 Task: Search one way flight ticket for 2 adults, 2 children, 2 infants in seat in first from Burbank: Hollywood Burbank Airport (was Bob Hope Airport) to Laramie: Laramie Regional Airport on 5-3-2023. Stops: Non-stop only. Choice of flights is JetBlue. Number of bags: 1 checked bag. Price is upto 71000. Outbound departure time preference is 9:45.
Action: Mouse moved to (370, 317)
Screenshot: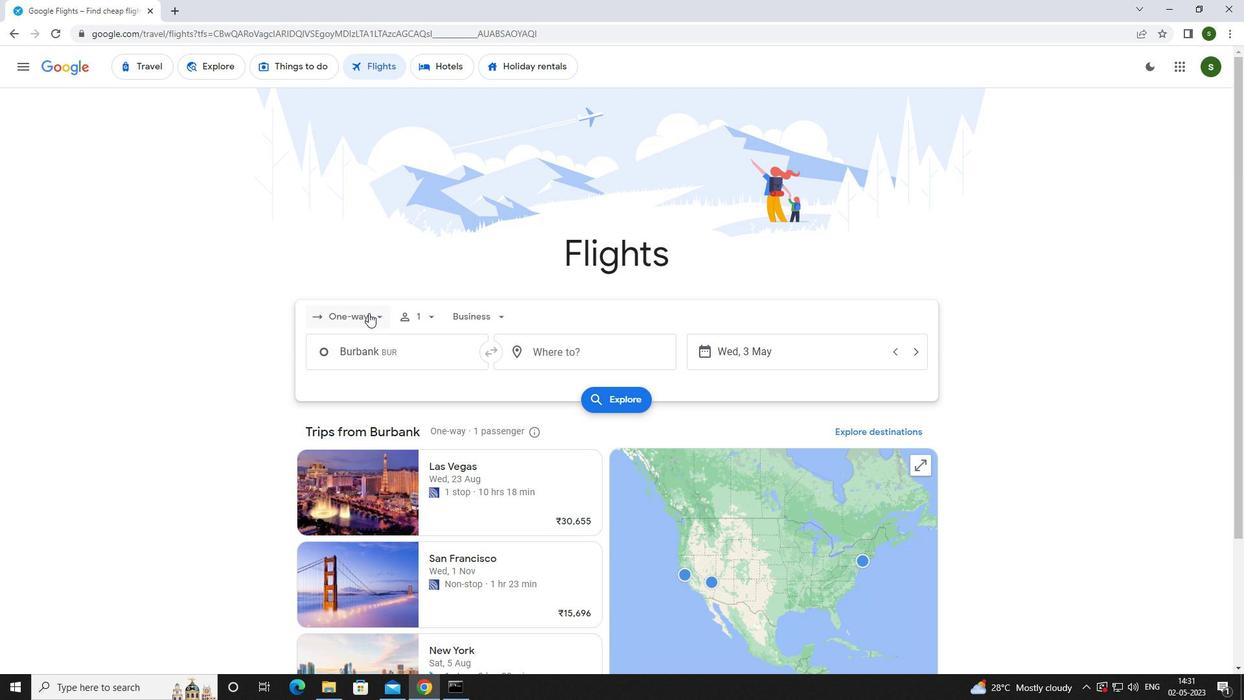 
Action: Mouse pressed left at (370, 317)
Screenshot: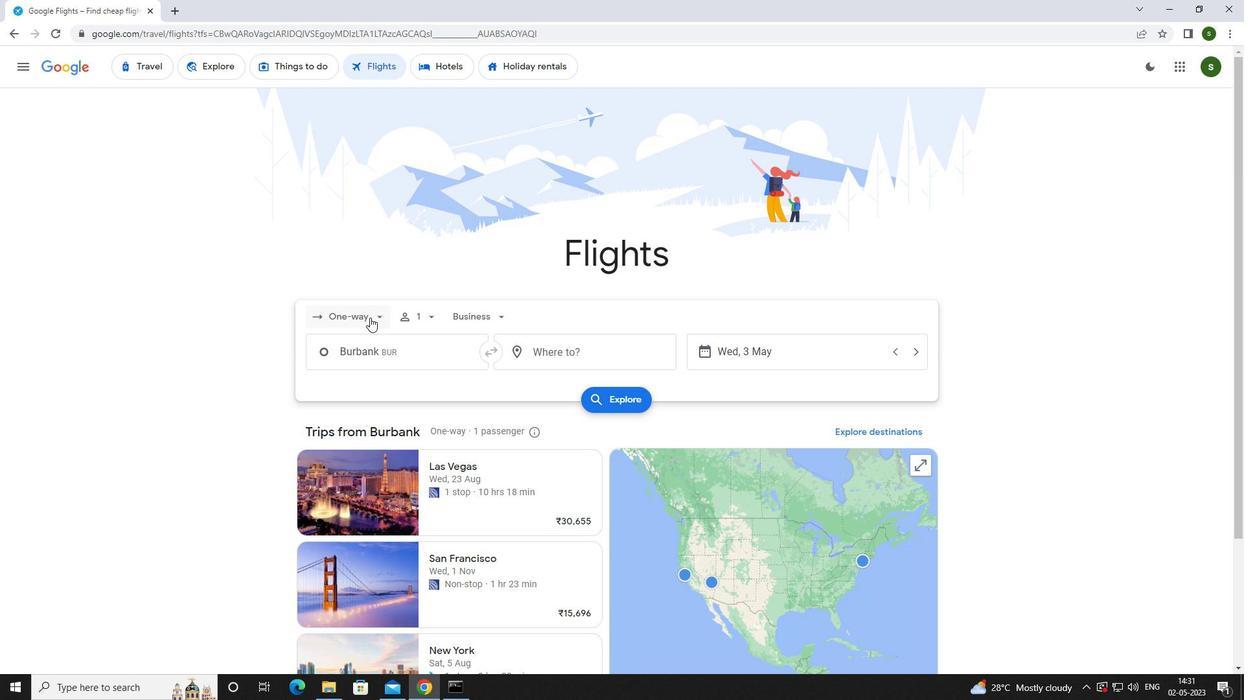 
Action: Mouse moved to (370, 372)
Screenshot: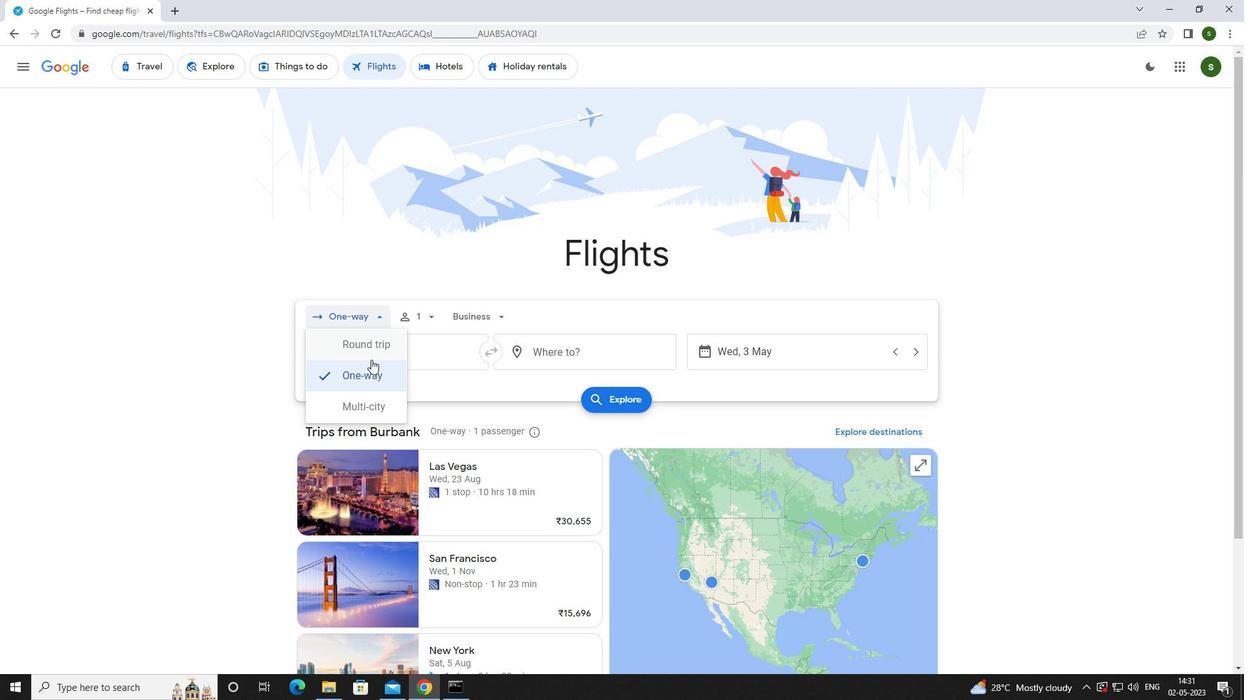 
Action: Mouse pressed left at (370, 372)
Screenshot: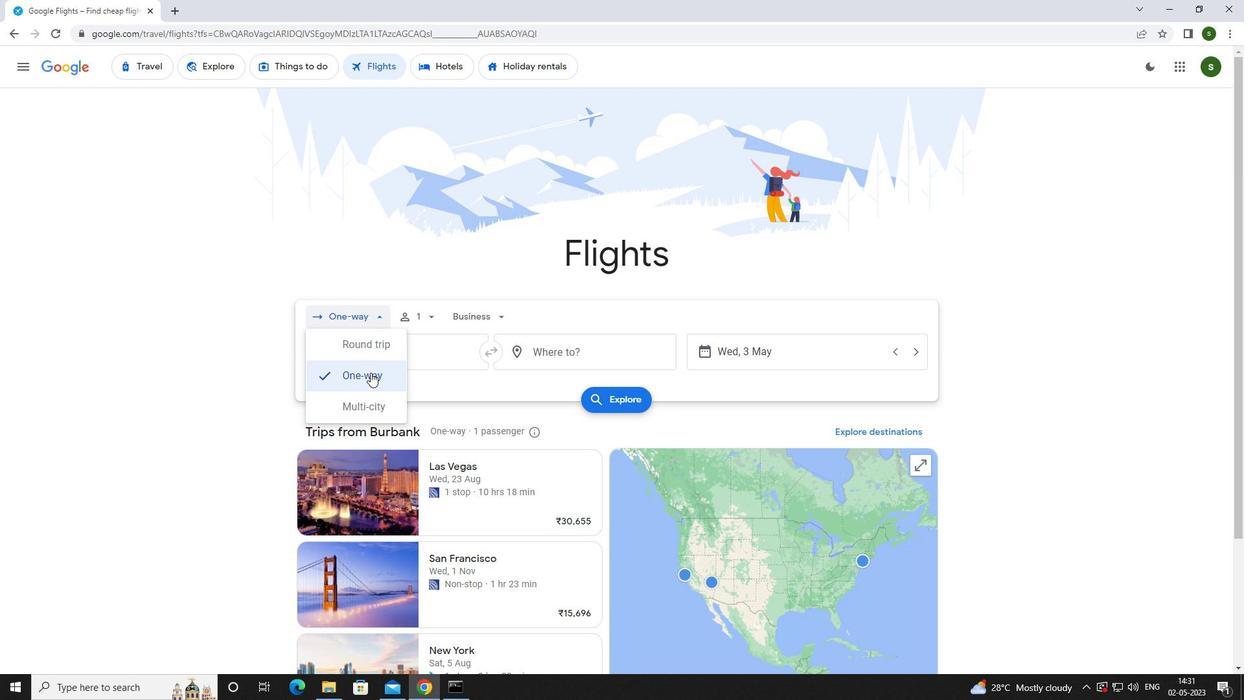 
Action: Mouse moved to (427, 317)
Screenshot: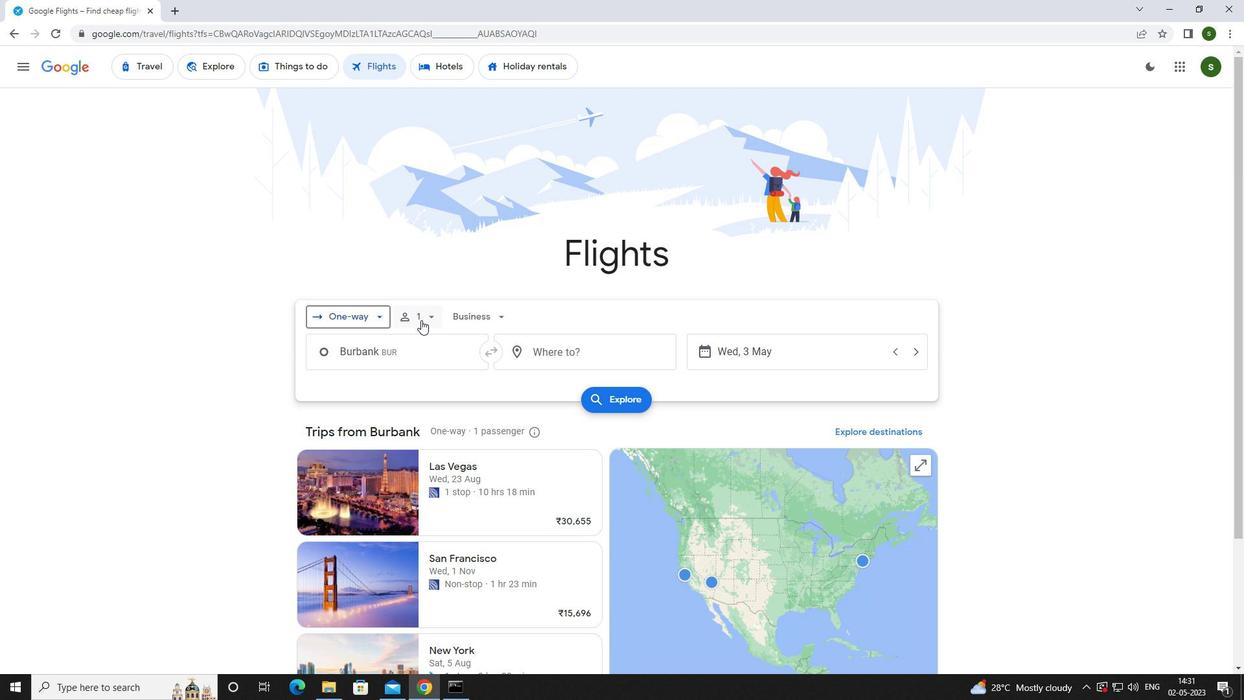 
Action: Mouse pressed left at (427, 317)
Screenshot: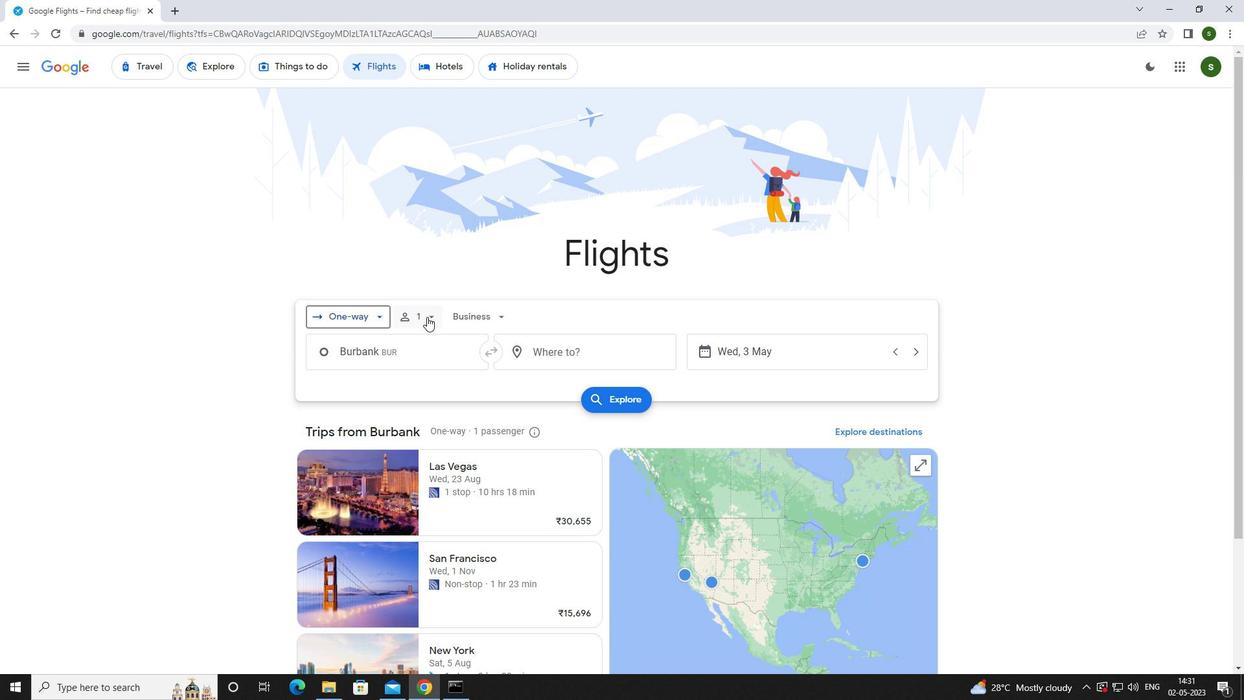 
Action: Mouse moved to (525, 347)
Screenshot: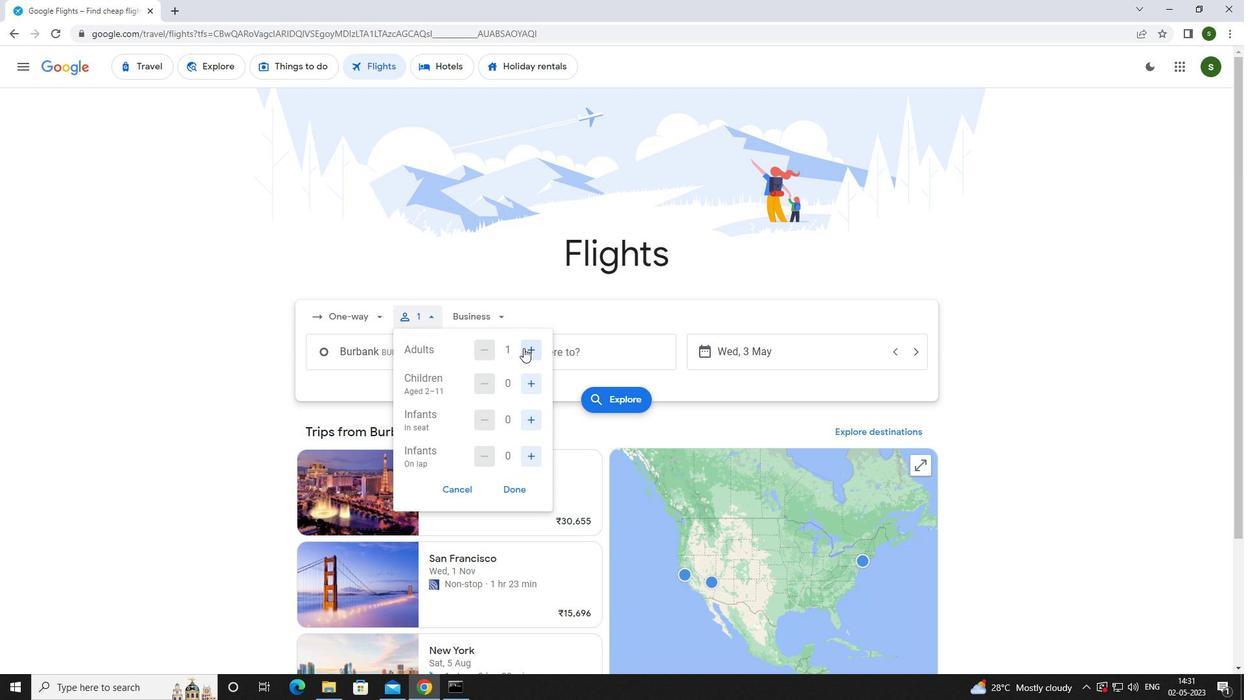
Action: Mouse pressed left at (525, 347)
Screenshot: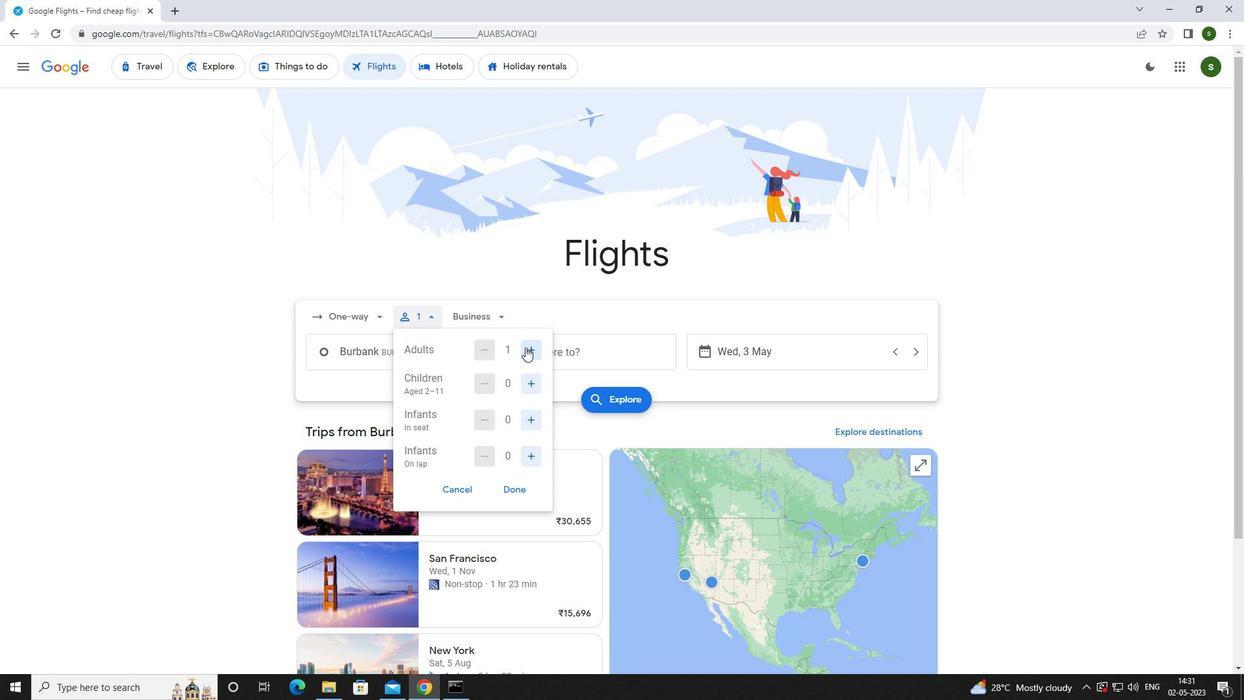 
Action: Mouse moved to (531, 383)
Screenshot: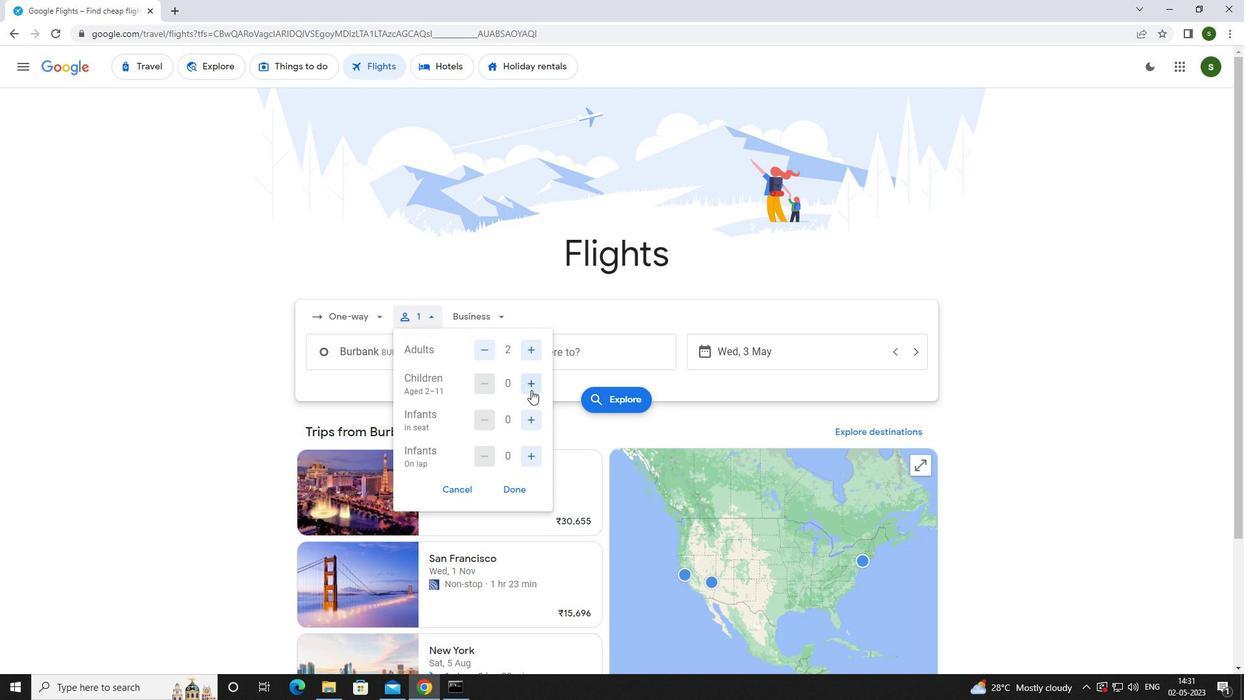 
Action: Mouse pressed left at (531, 383)
Screenshot: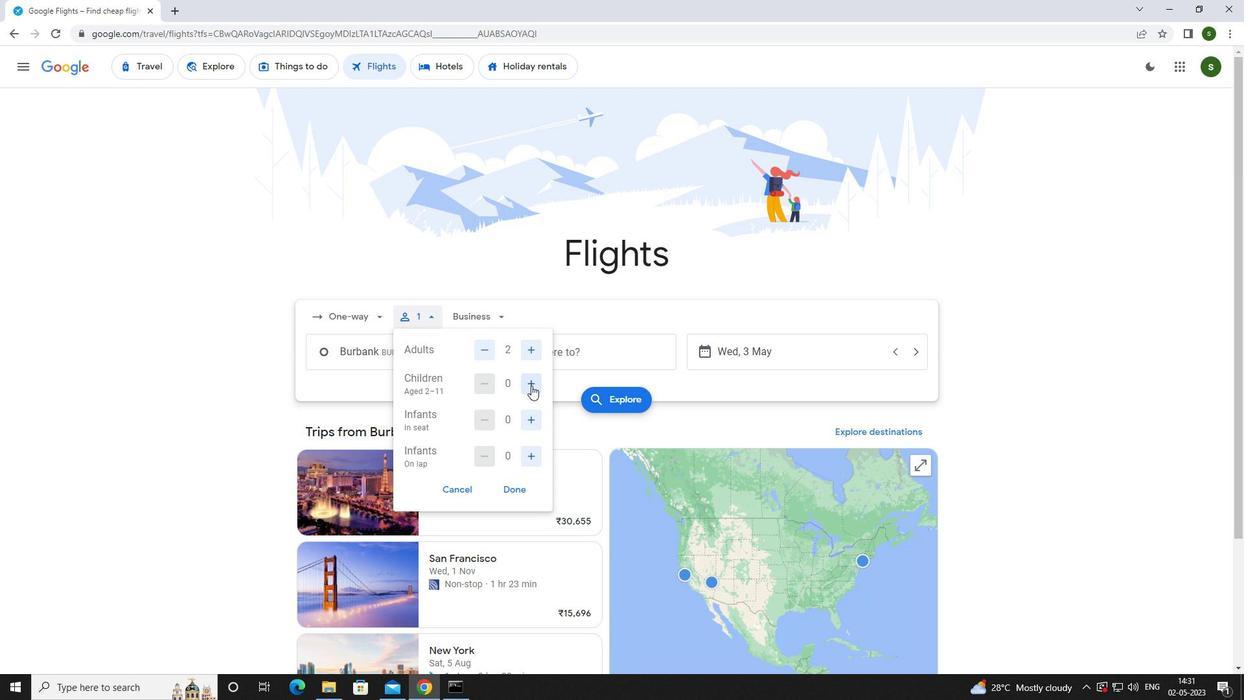 
Action: Mouse pressed left at (531, 383)
Screenshot: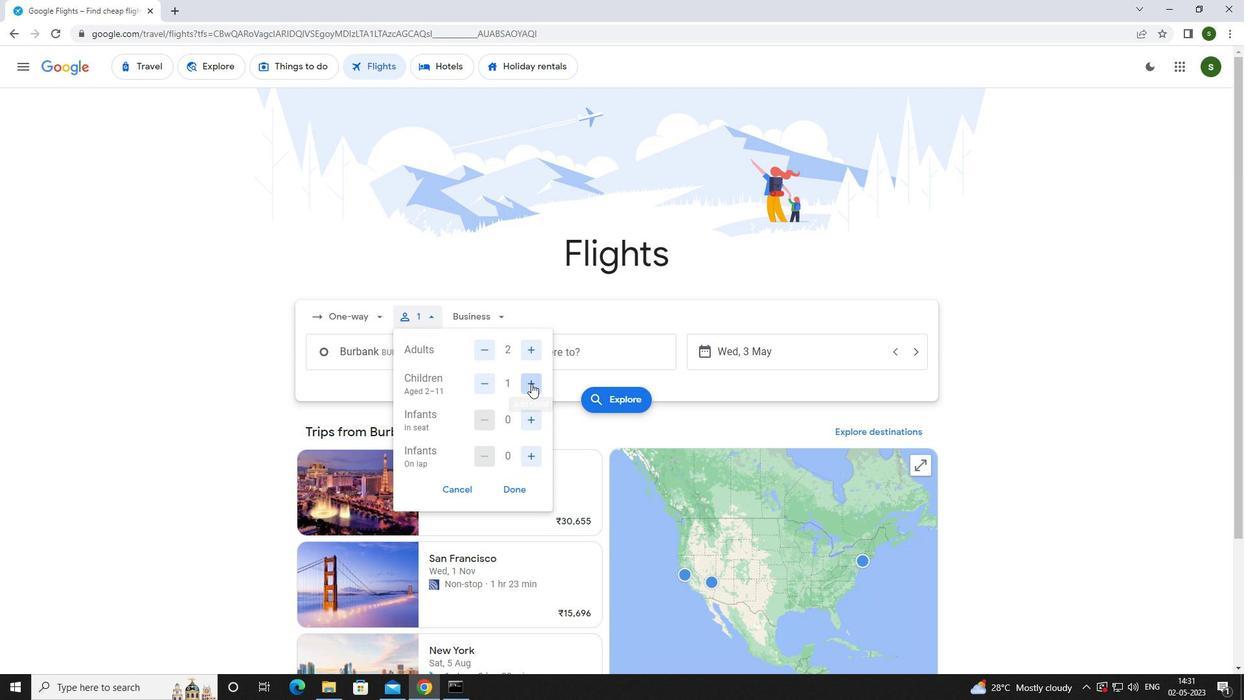 
Action: Mouse moved to (528, 413)
Screenshot: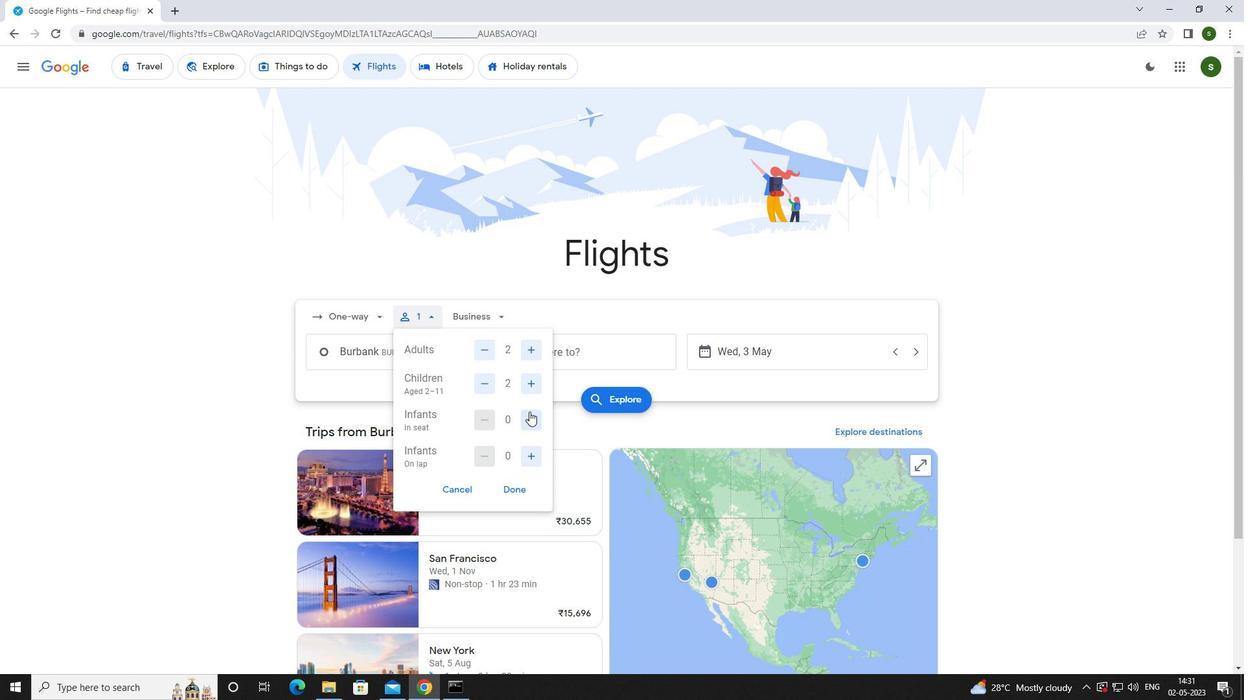 
Action: Mouse pressed left at (528, 413)
Screenshot: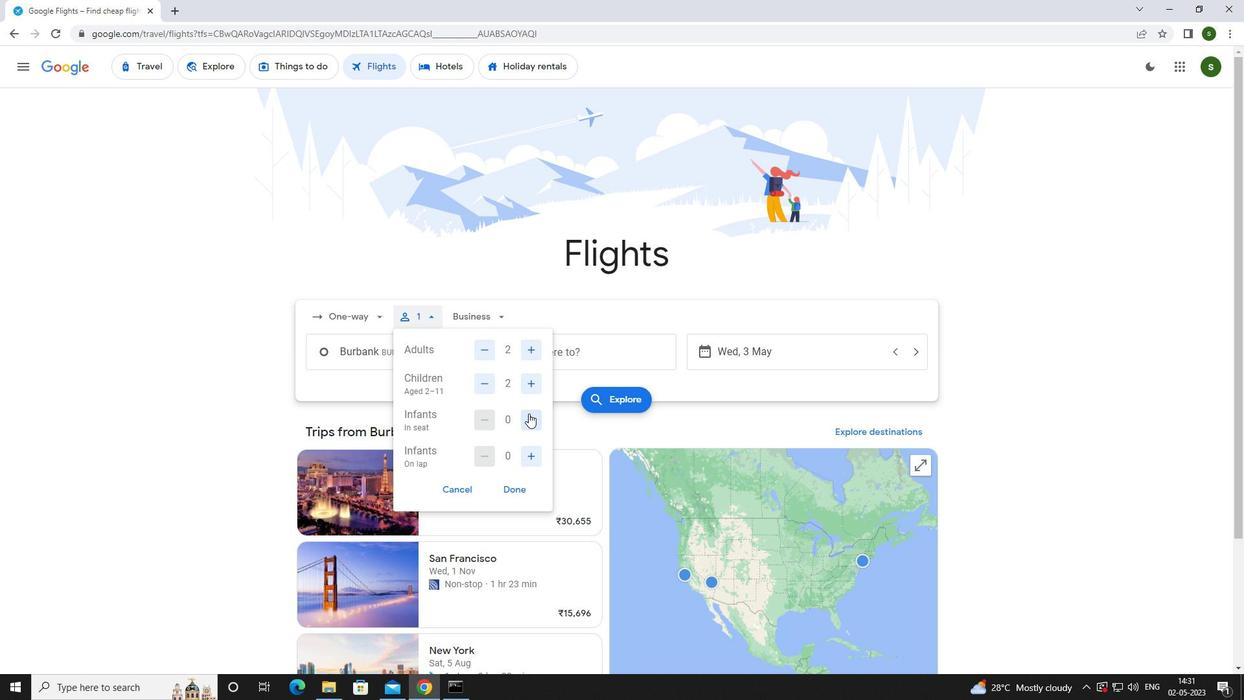 
Action: Mouse pressed left at (528, 413)
Screenshot: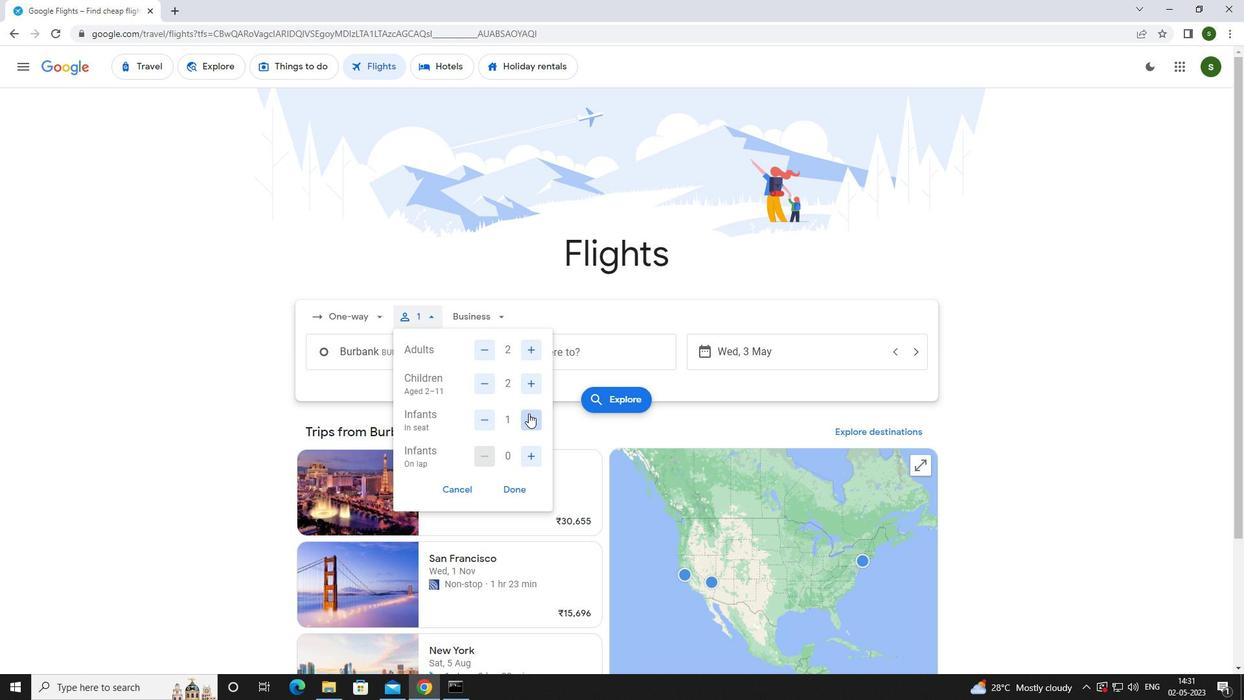
Action: Mouse moved to (504, 315)
Screenshot: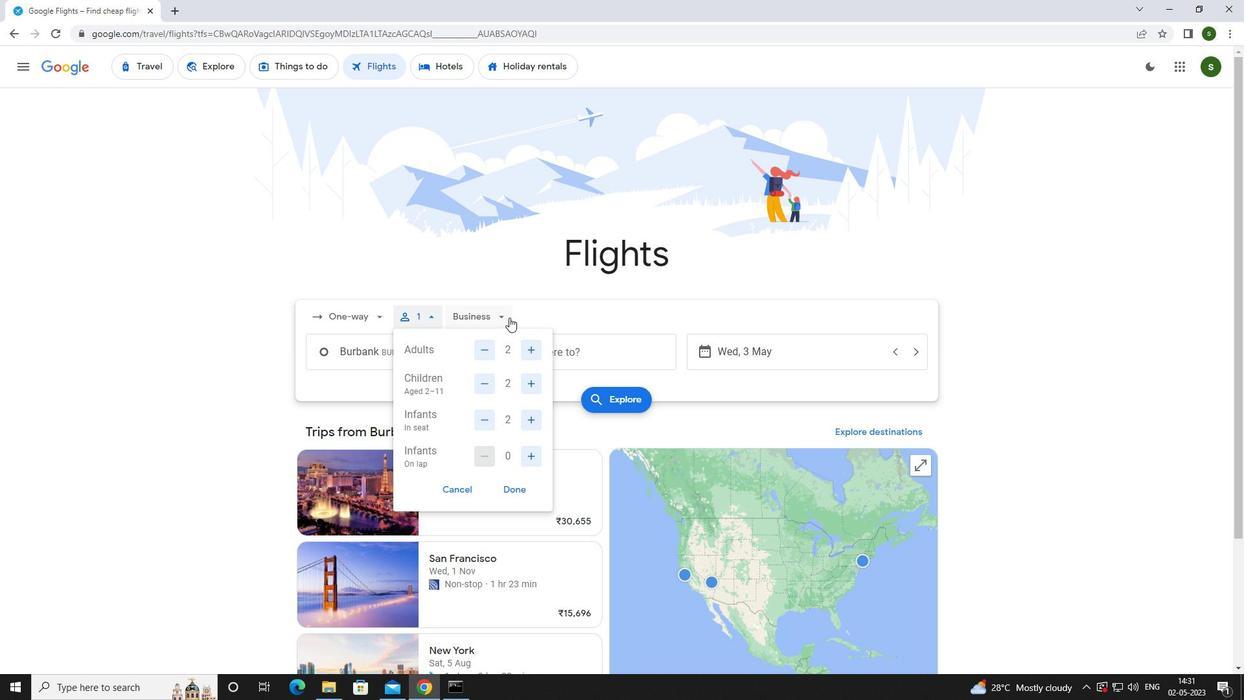 
Action: Mouse pressed left at (504, 315)
Screenshot: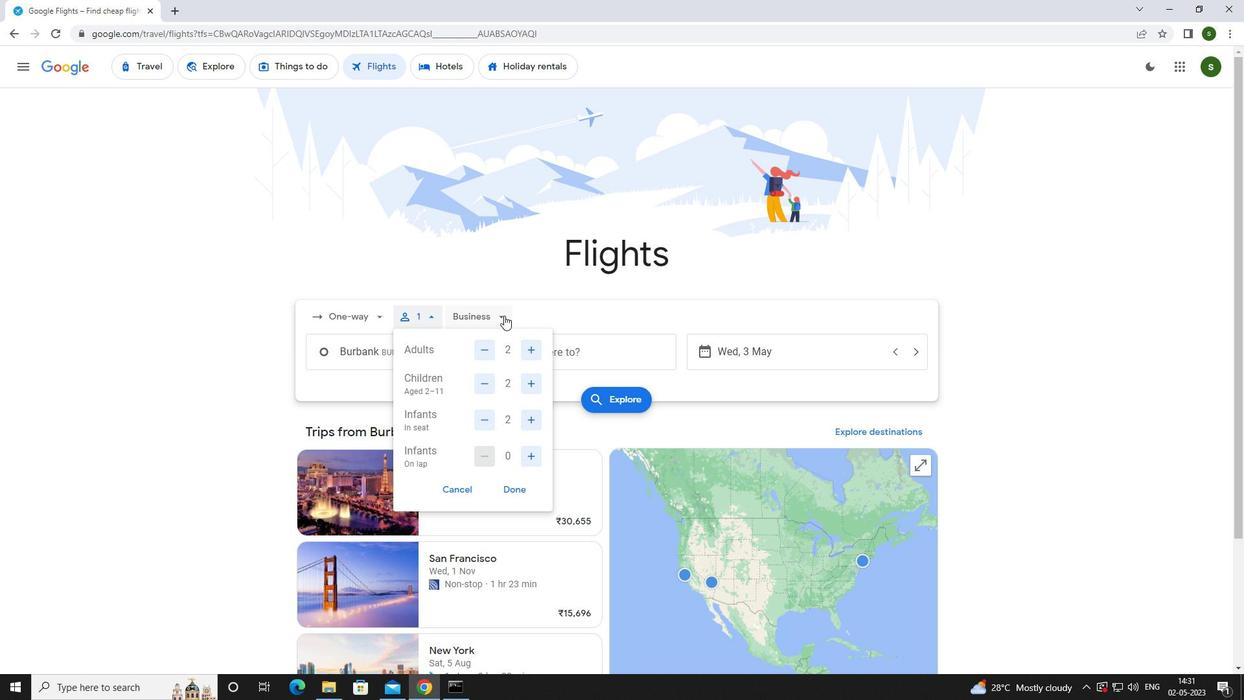 
Action: Mouse moved to (521, 436)
Screenshot: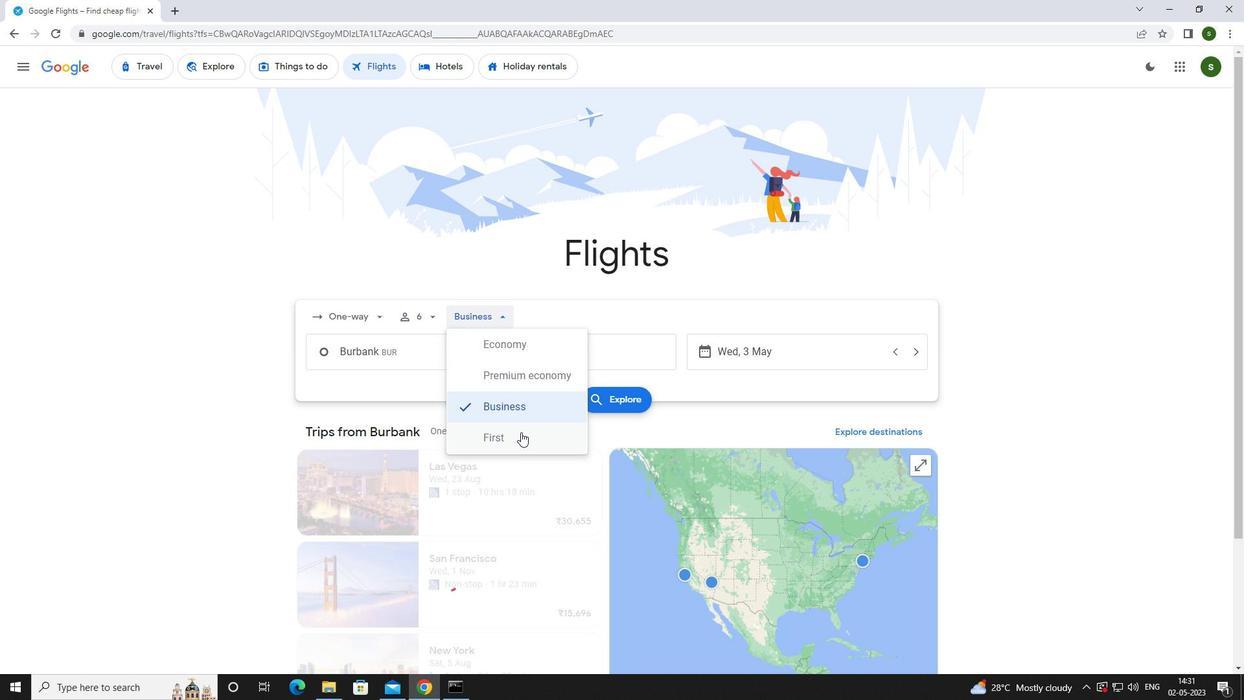 
Action: Mouse pressed left at (521, 436)
Screenshot: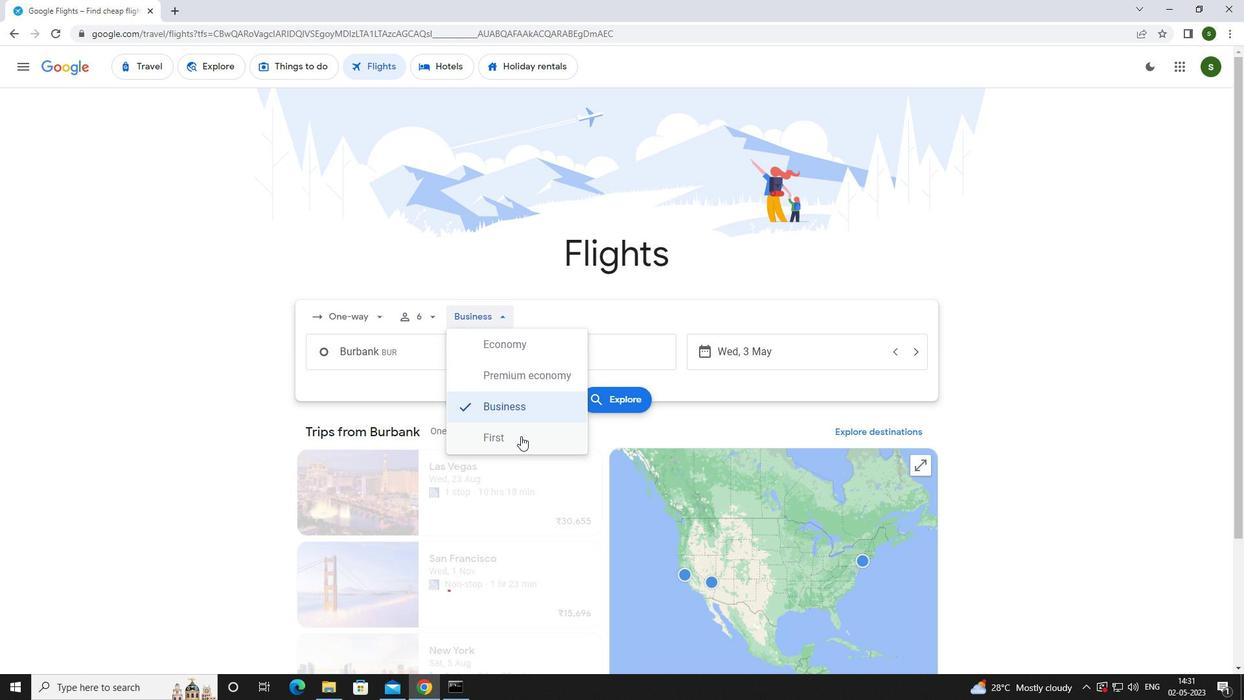 
Action: Mouse moved to (446, 348)
Screenshot: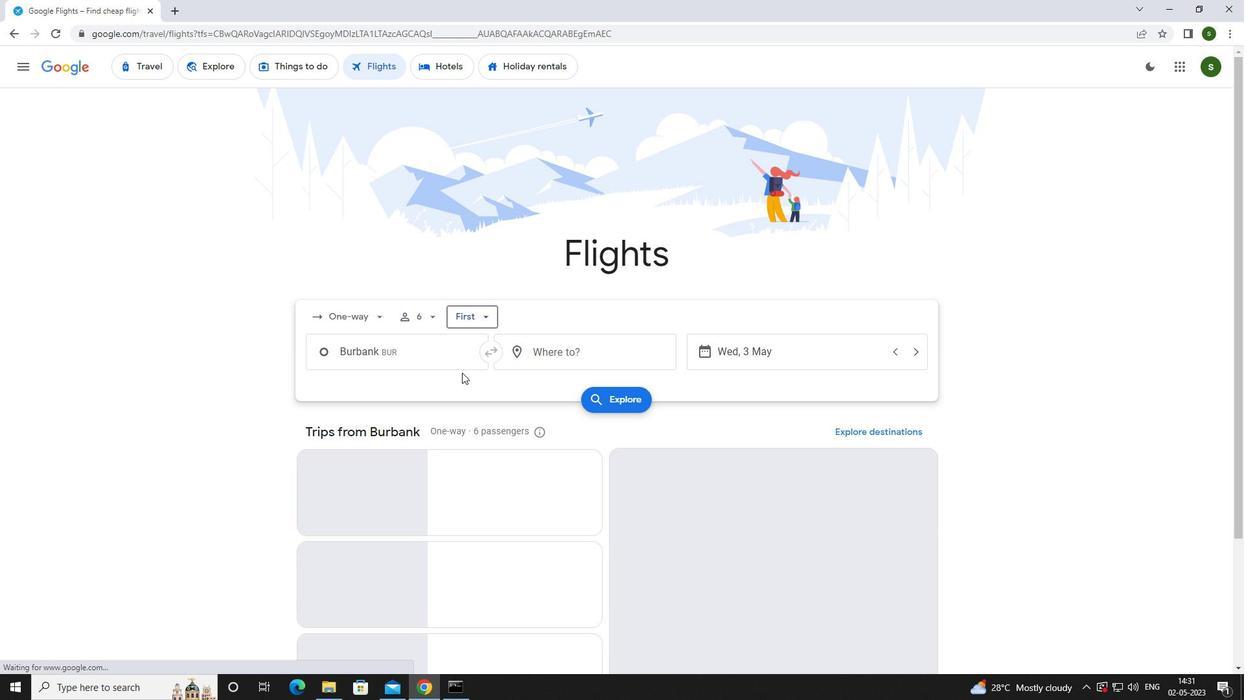 
Action: Mouse pressed left at (446, 348)
Screenshot: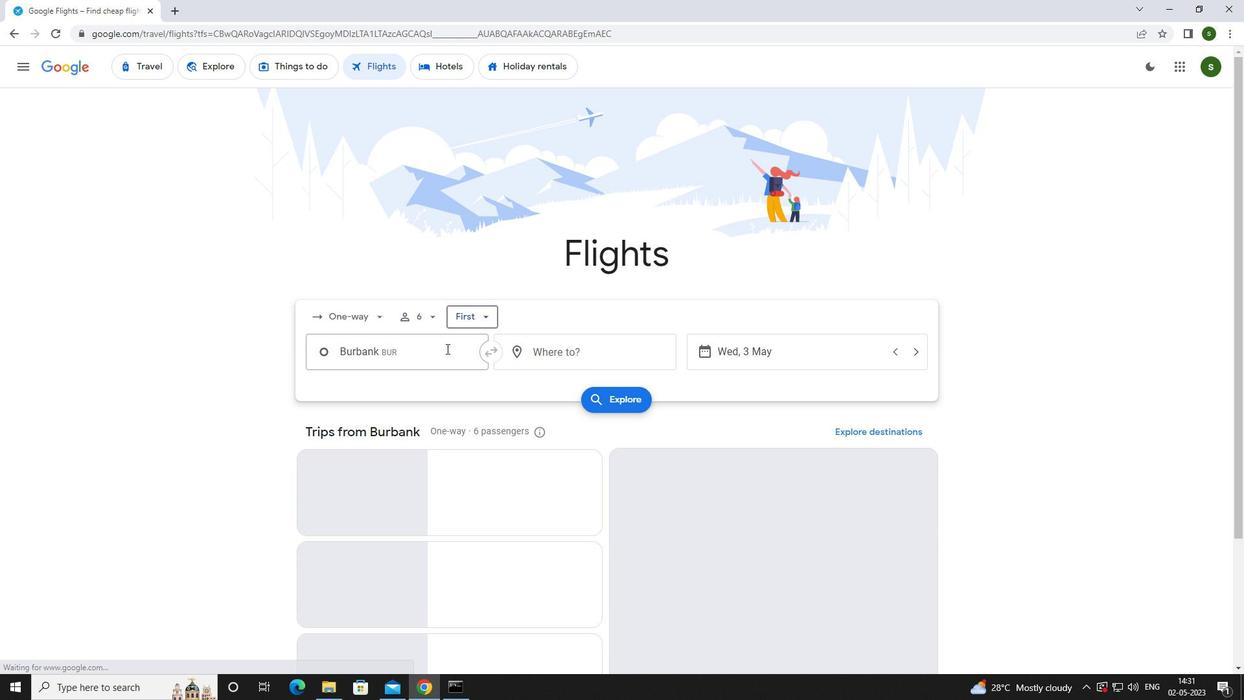 
Action: Key pressed <Key.caps_lock>b<Key.caps_lock>urbank
Screenshot: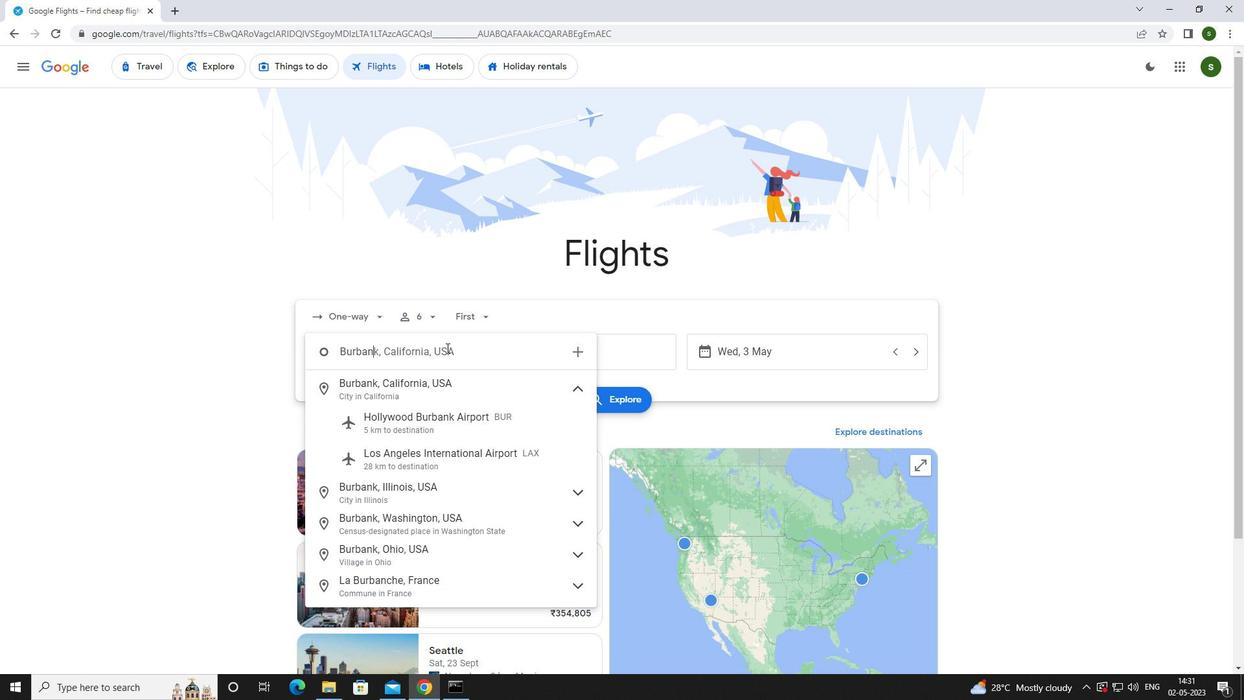 
Action: Mouse moved to (446, 427)
Screenshot: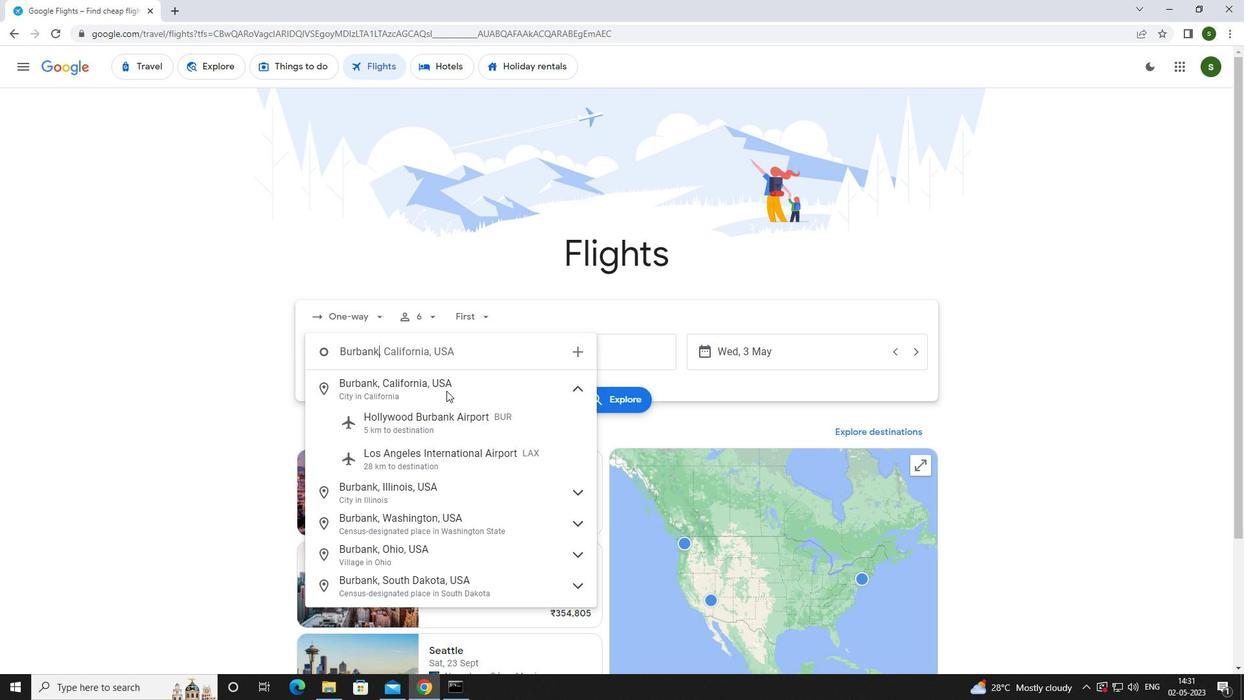 
Action: Mouse pressed left at (446, 427)
Screenshot: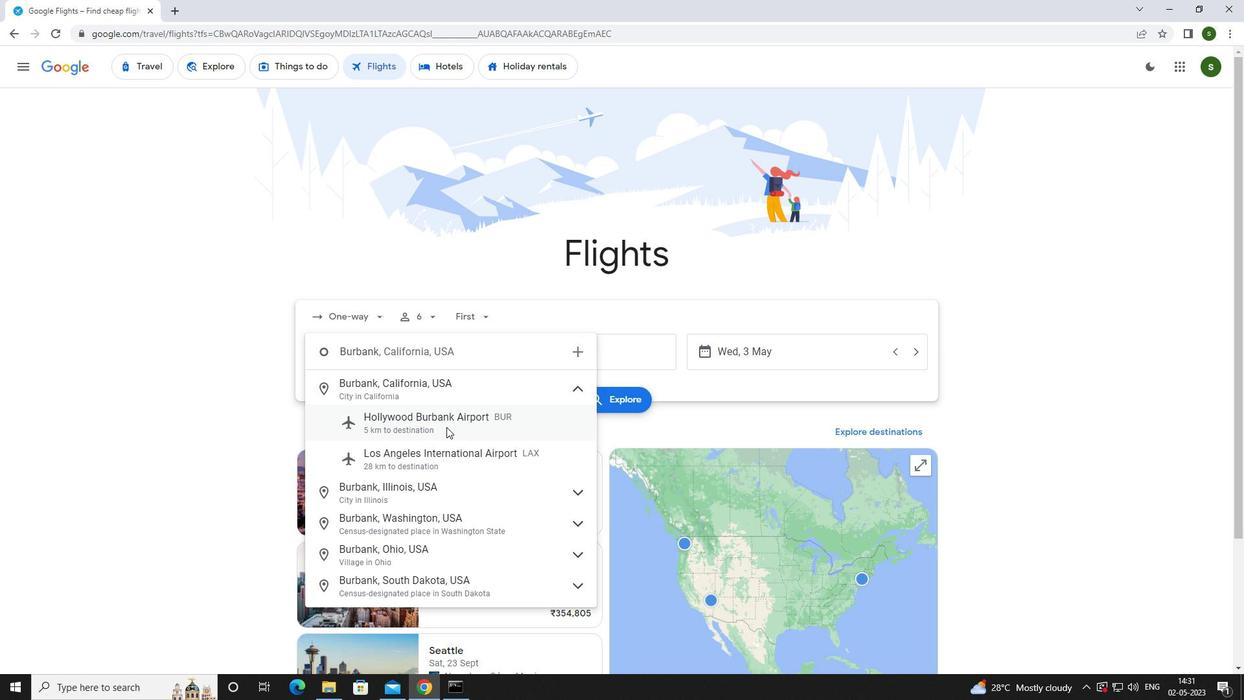 
Action: Mouse moved to (588, 346)
Screenshot: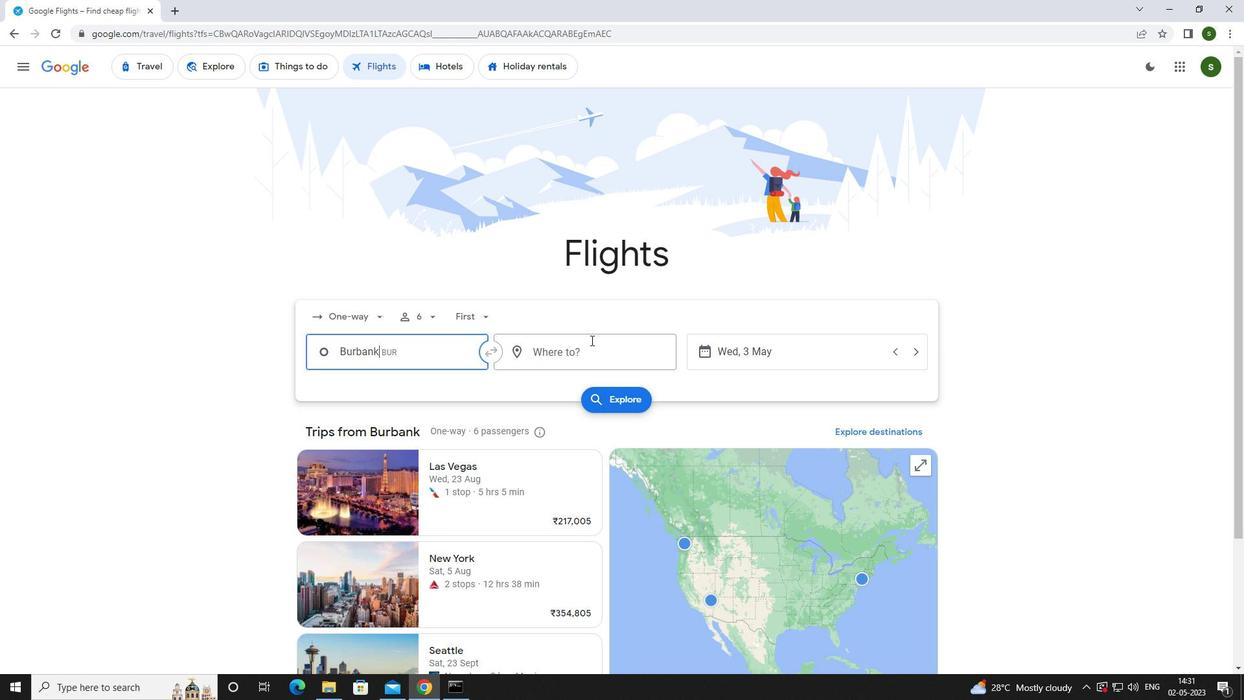 
Action: Mouse pressed left at (588, 346)
Screenshot: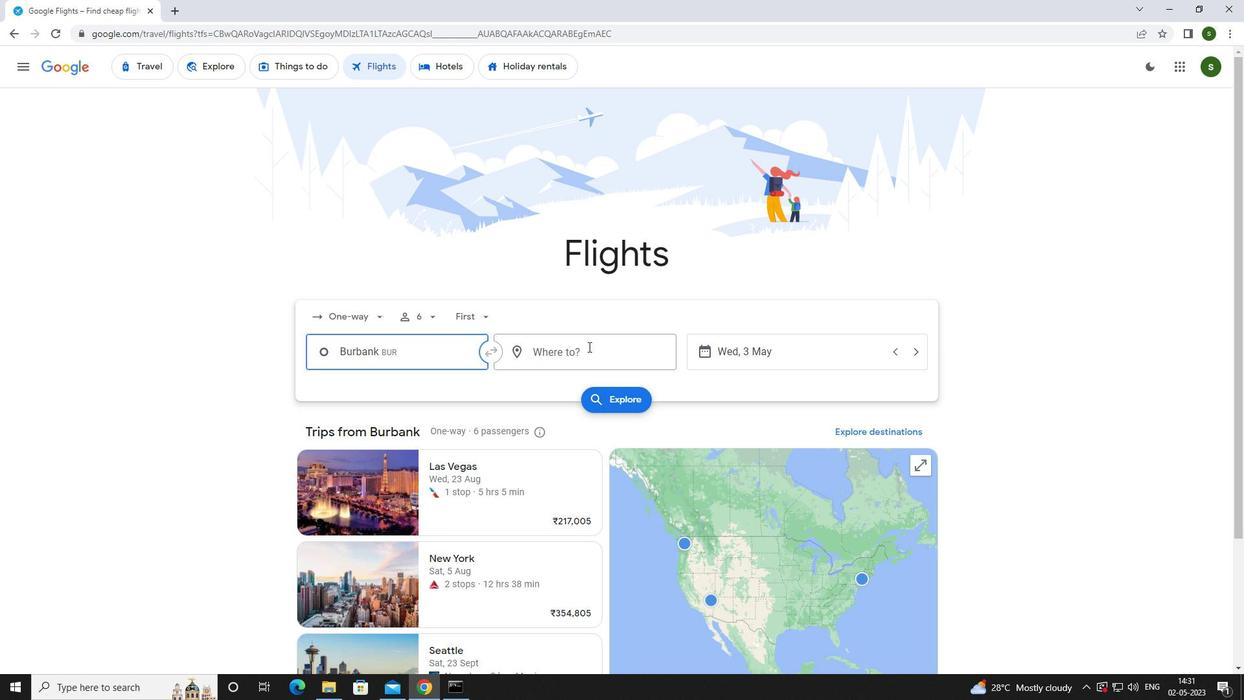 
Action: Key pressed <Key.caps_lock>l<Key.caps_lock>aramie
Screenshot: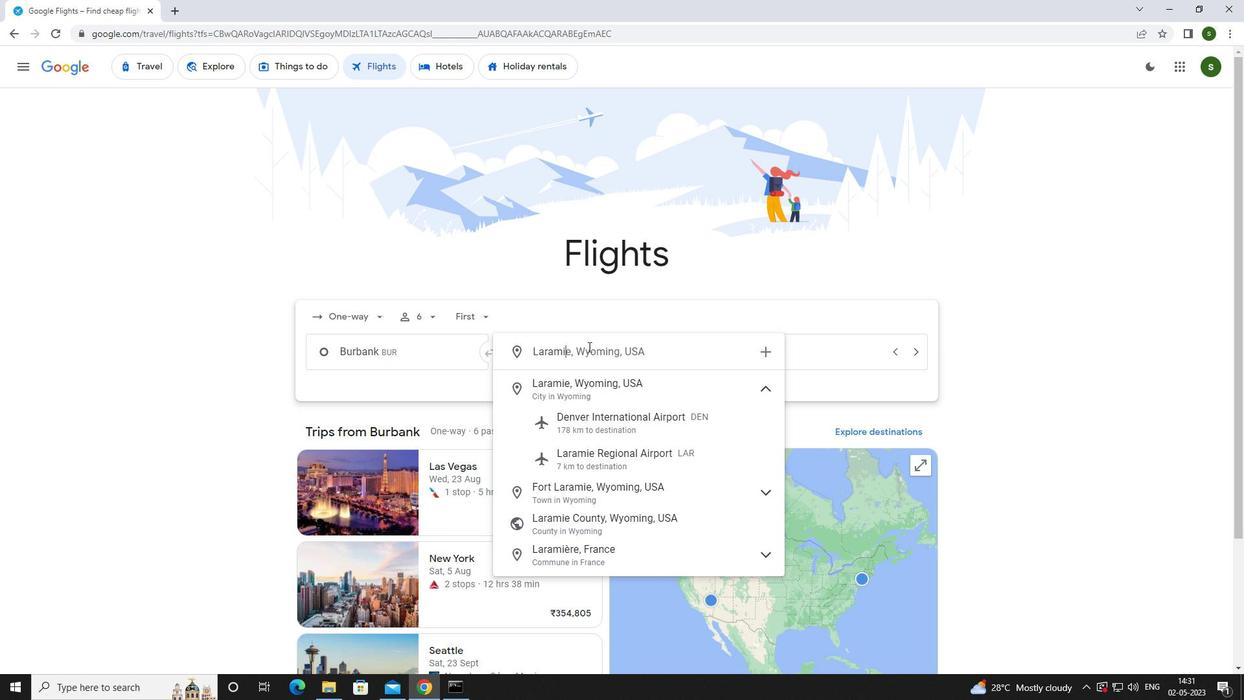 
Action: Mouse moved to (602, 452)
Screenshot: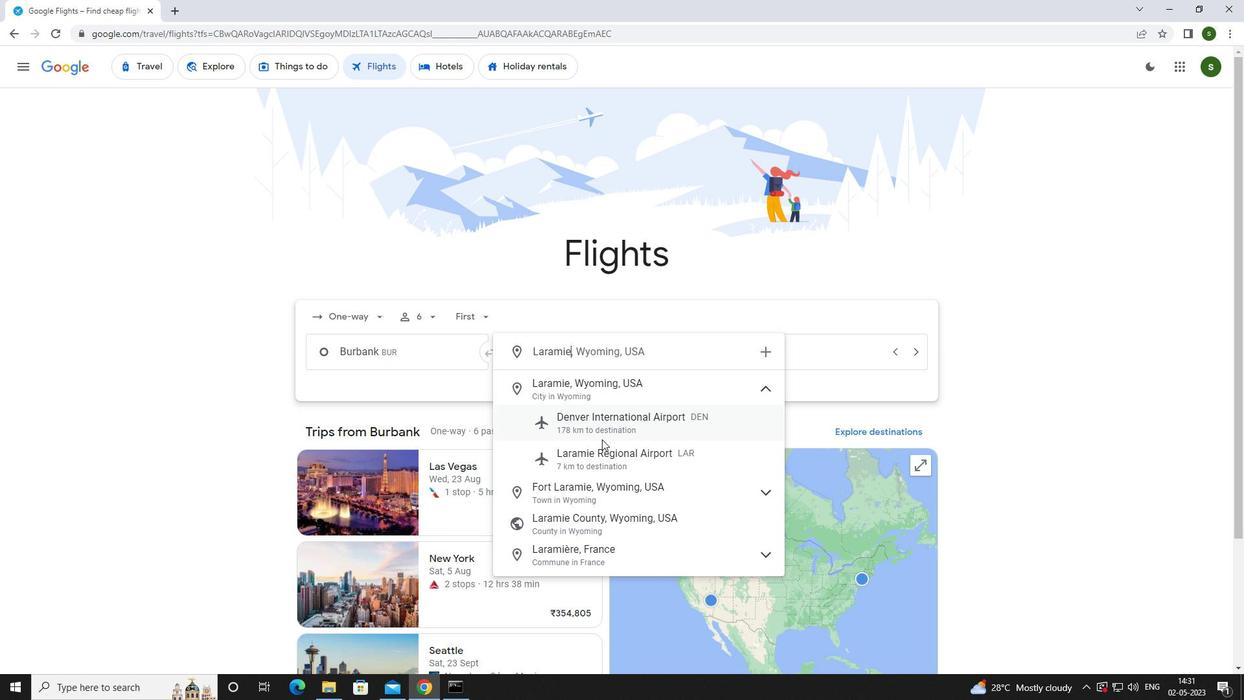 
Action: Mouse pressed left at (602, 452)
Screenshot: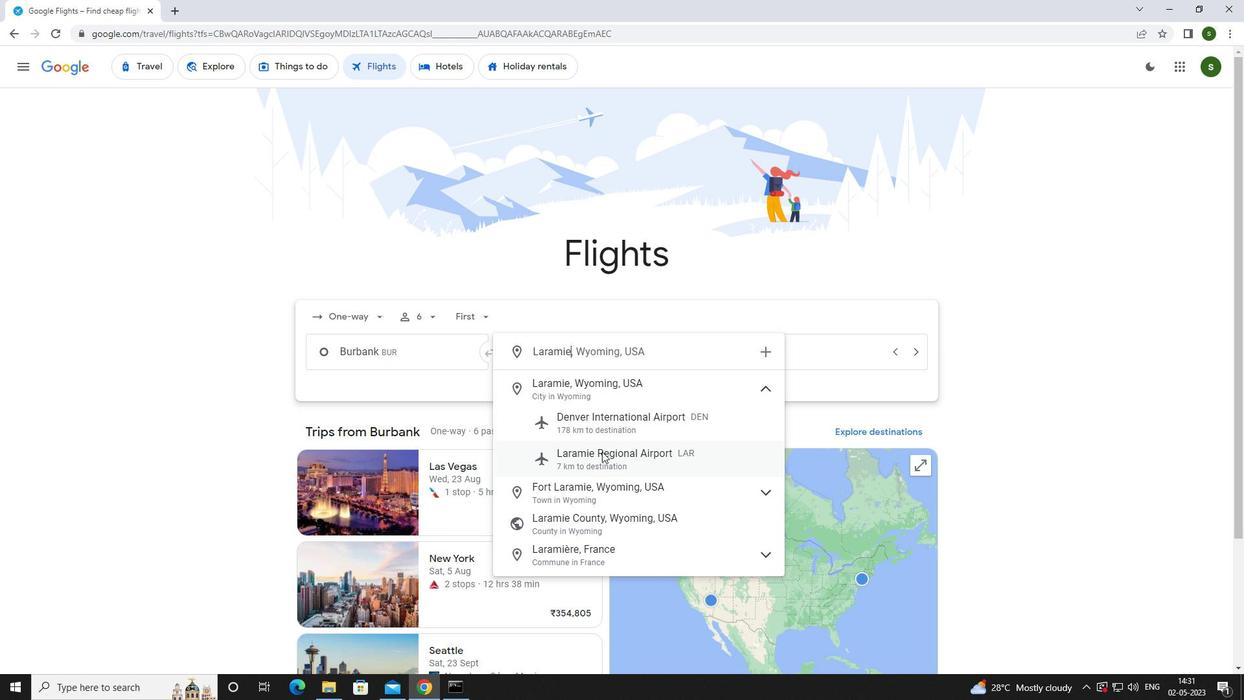 
Action: Mouse moved to (806, 353)
Screenshot: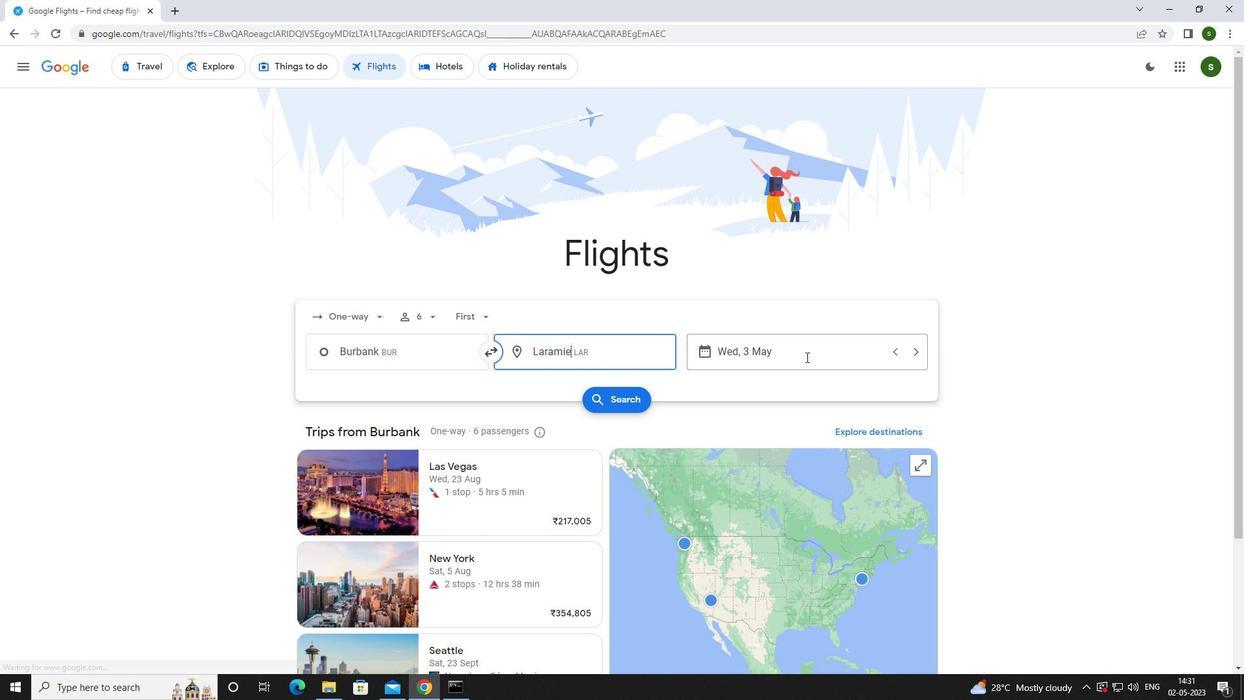 
Action: Mouse pressed left at (806, 353)
Screenshot: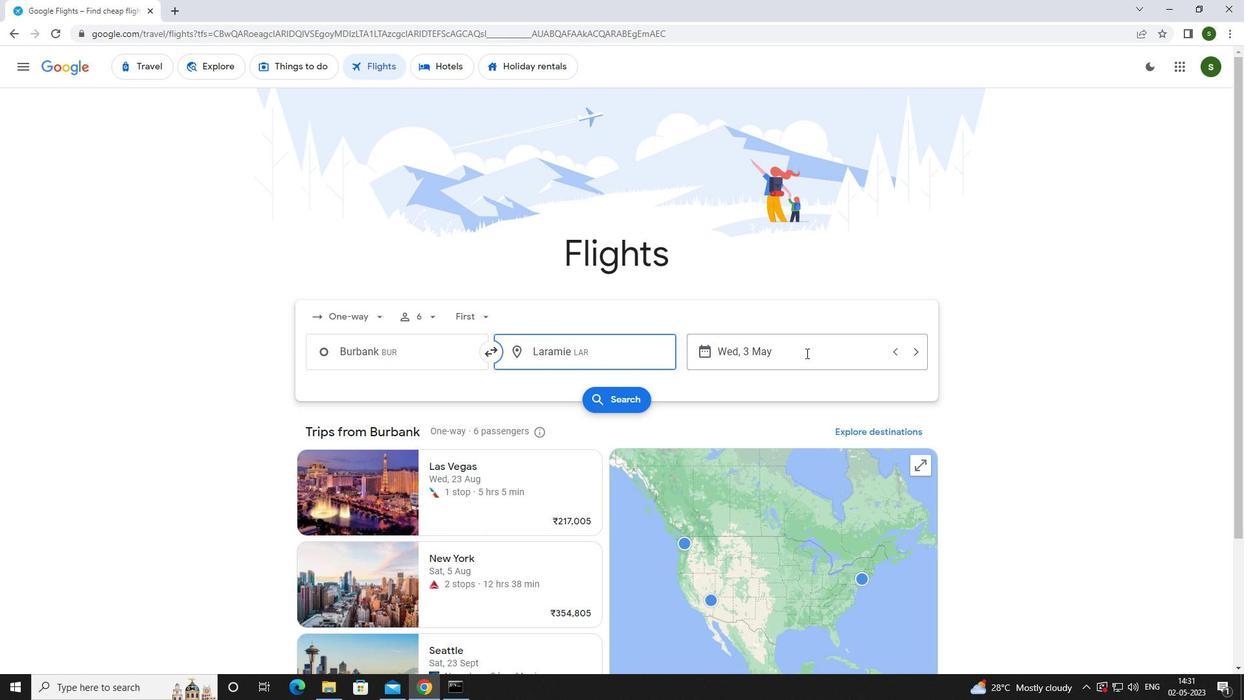 
Action: Mouse moved to (566, 449)
Screenshot: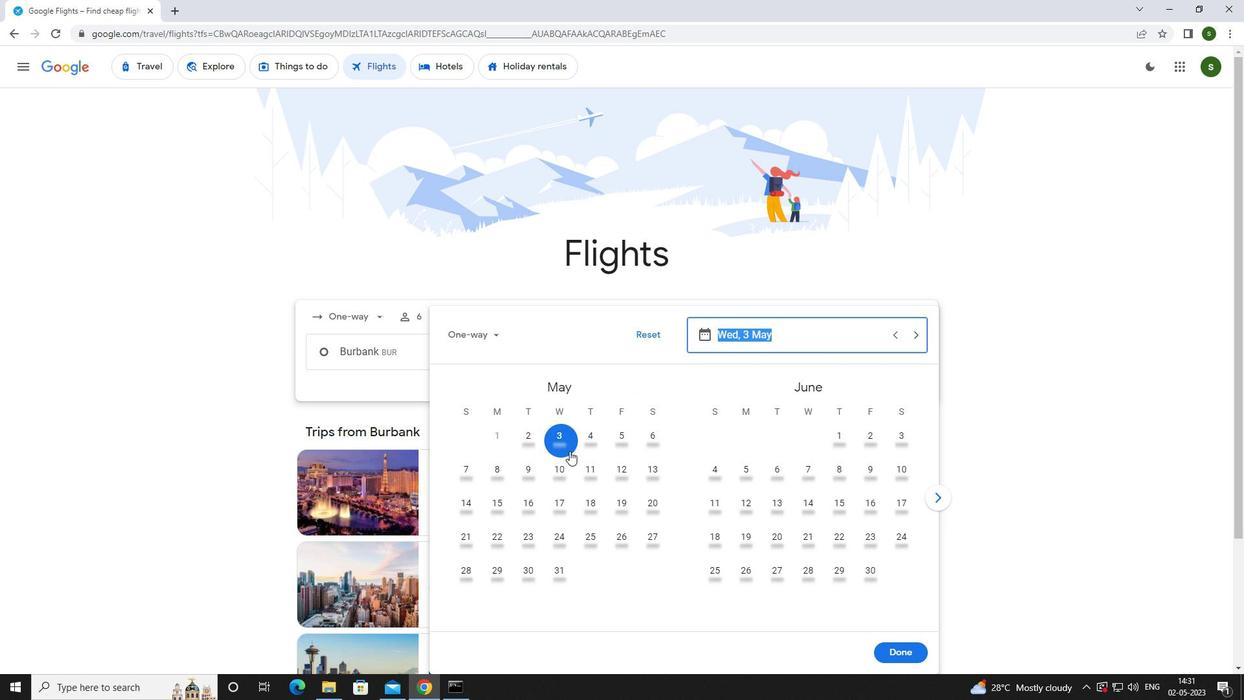 
Action: Mouse pressed left at (566, 449)
Screenshot: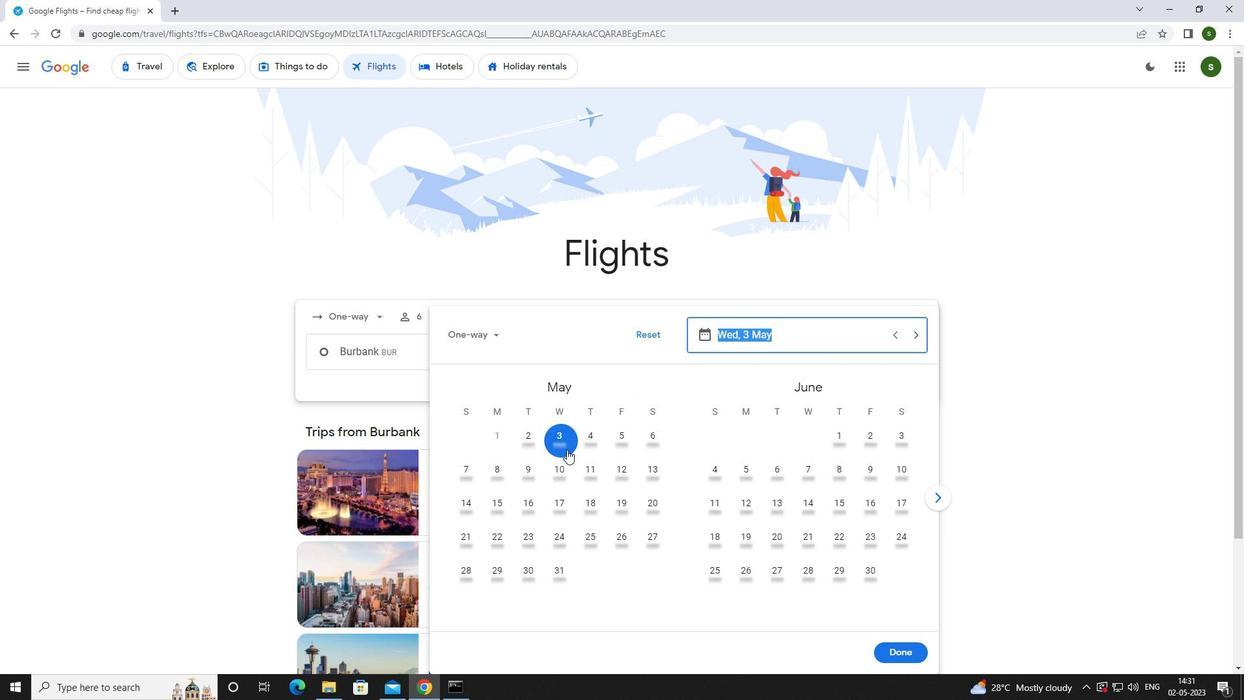 
Action: Mouse moved to (908, 660)
Screenshot: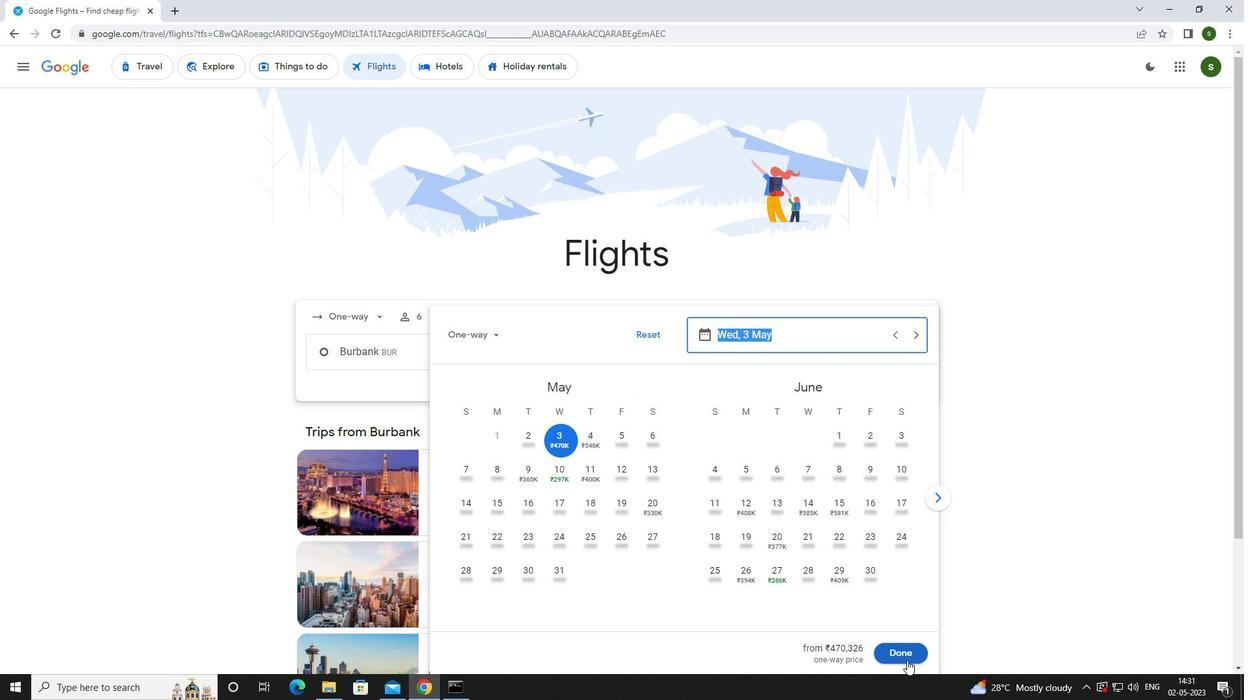 
Action: Mouse pressed left at (908, 660)
Screenshot: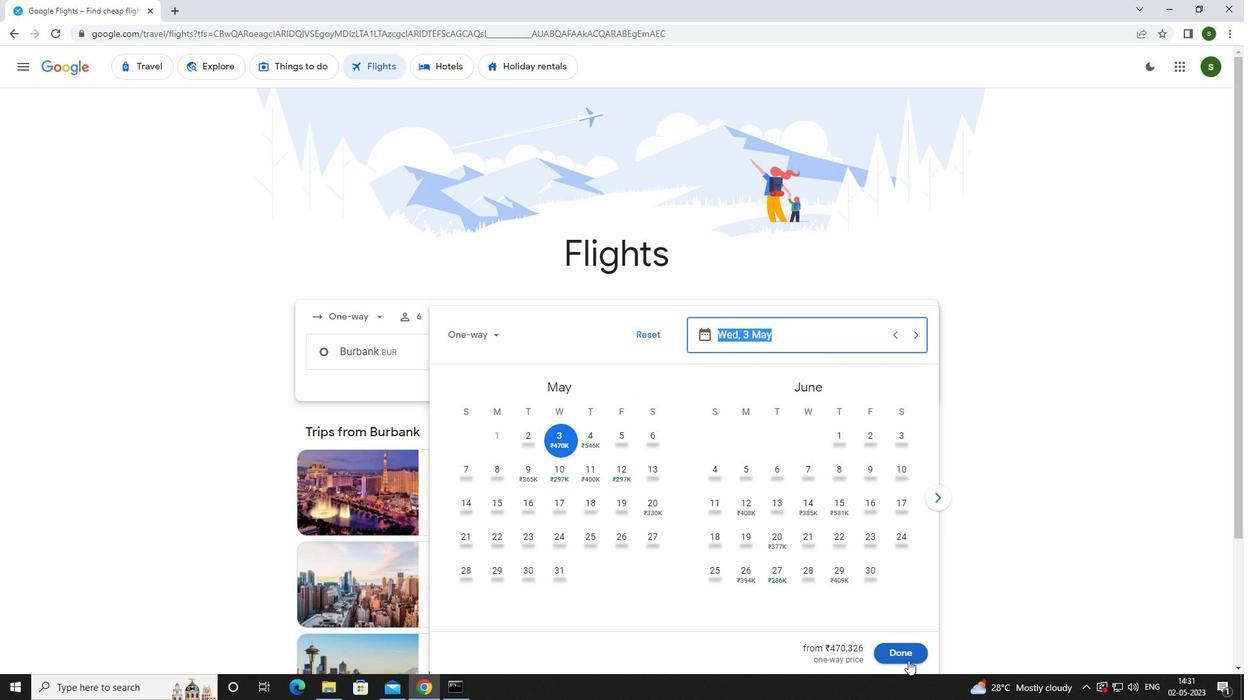 
Action: Mouse moved to (606, 396)
Screenshot: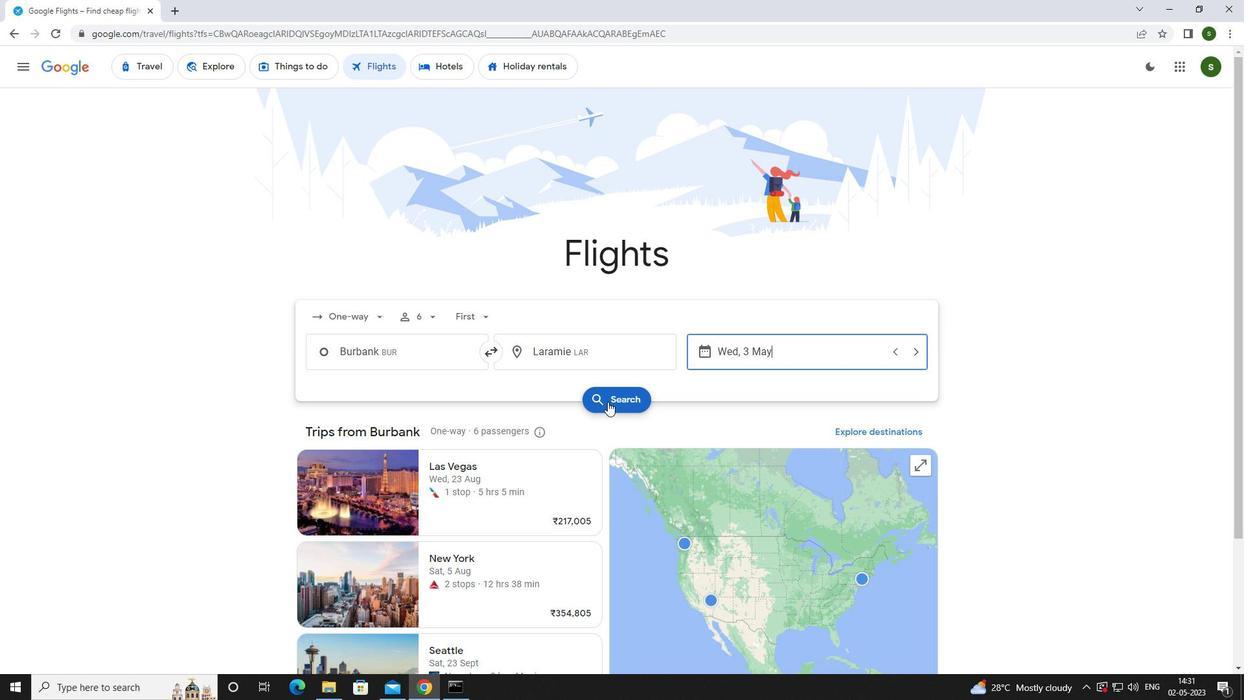 
Action: Mouse pressed left at (606, 396)
Screenshot: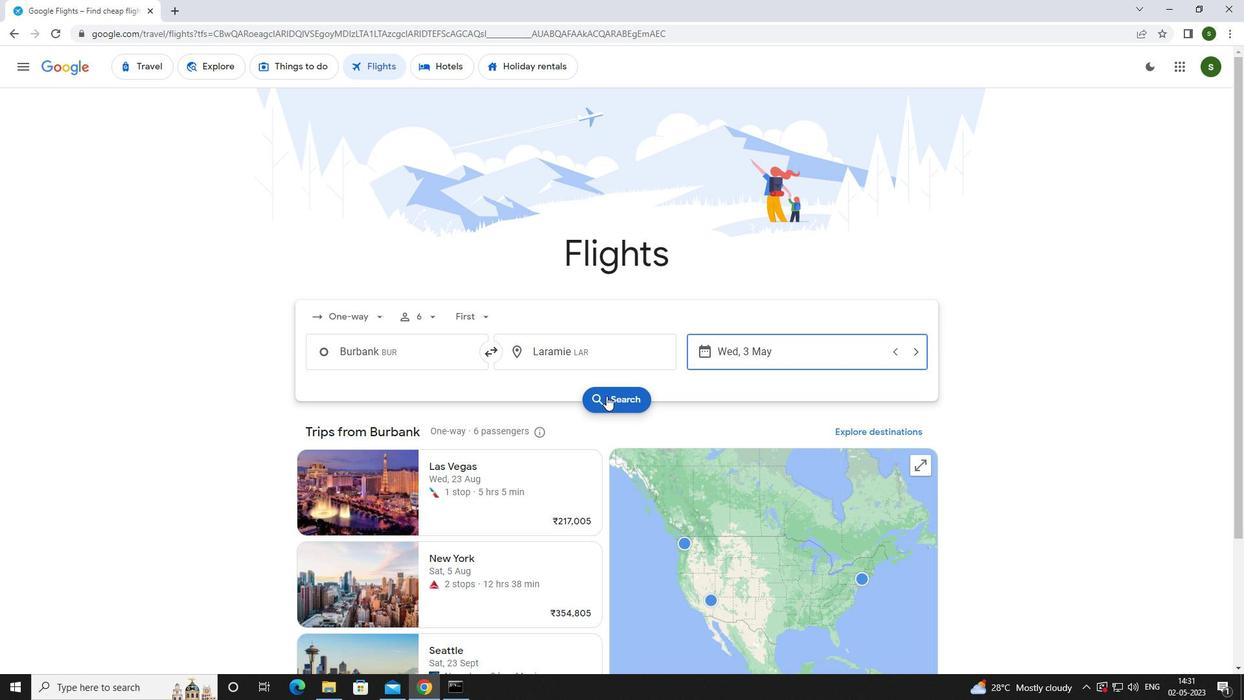 
Action: Mouse moved to (328, 192)
Screenshot: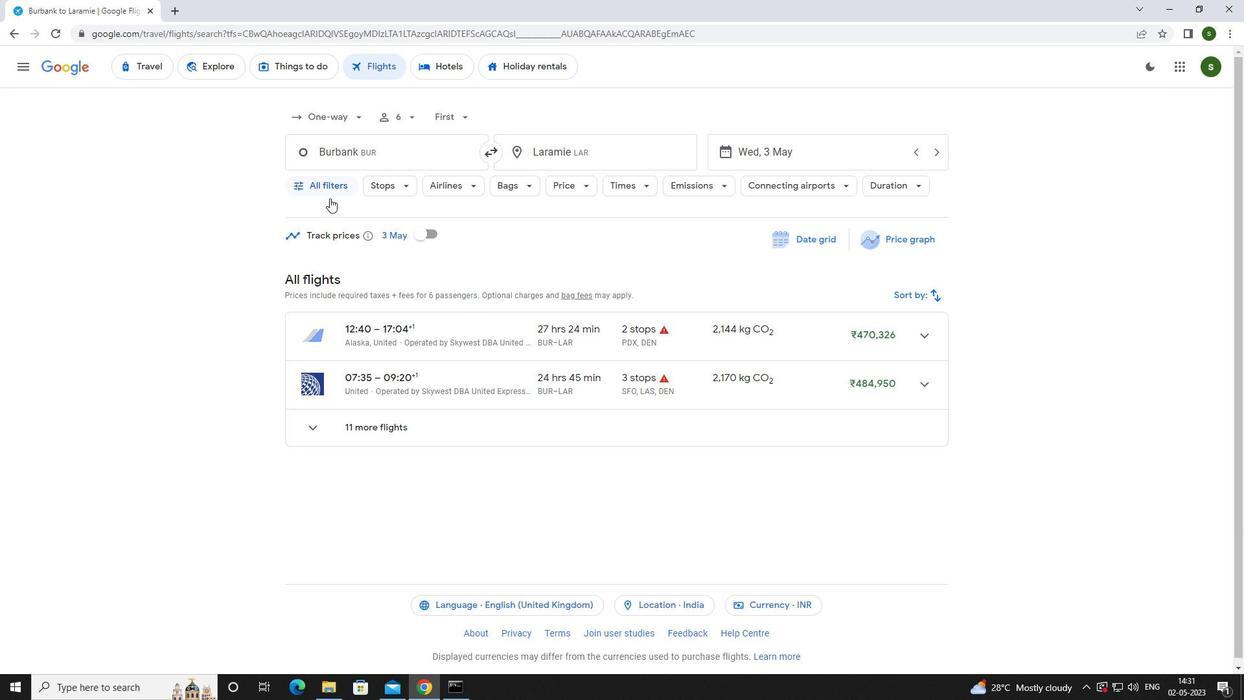 
Action: Mouse pressed left at (328, 192)
Screenshot: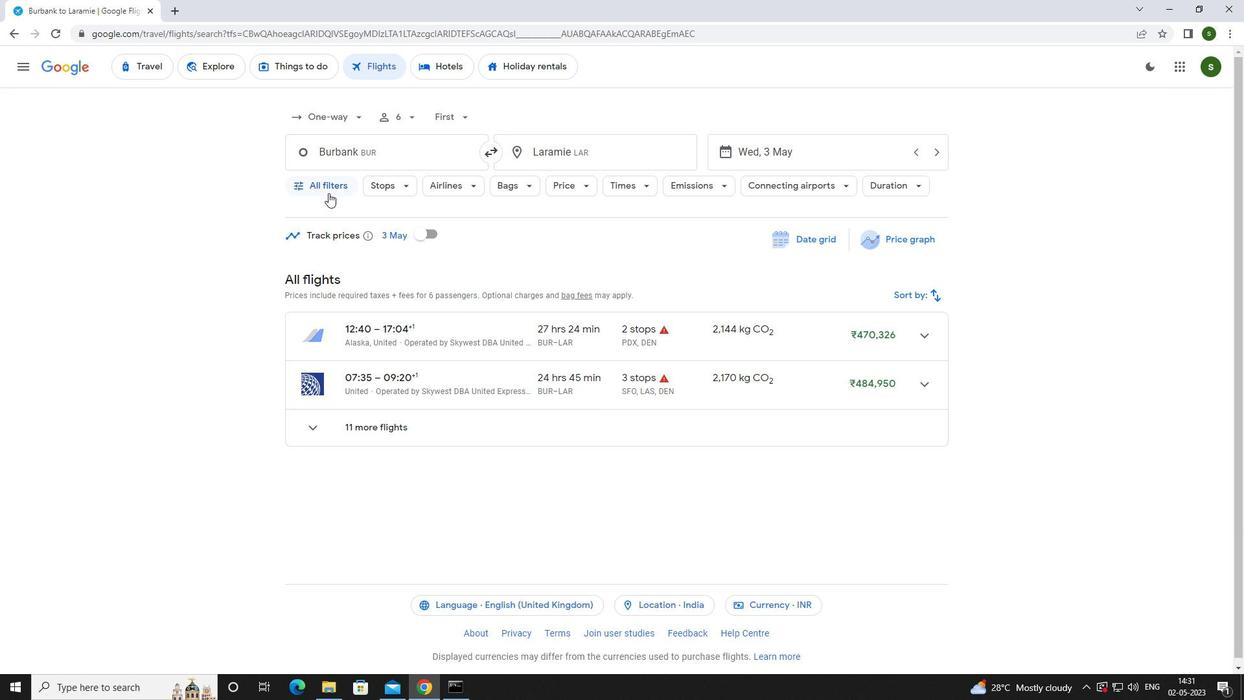 
Action: Mouse moved to (439, 321)
Screenshot: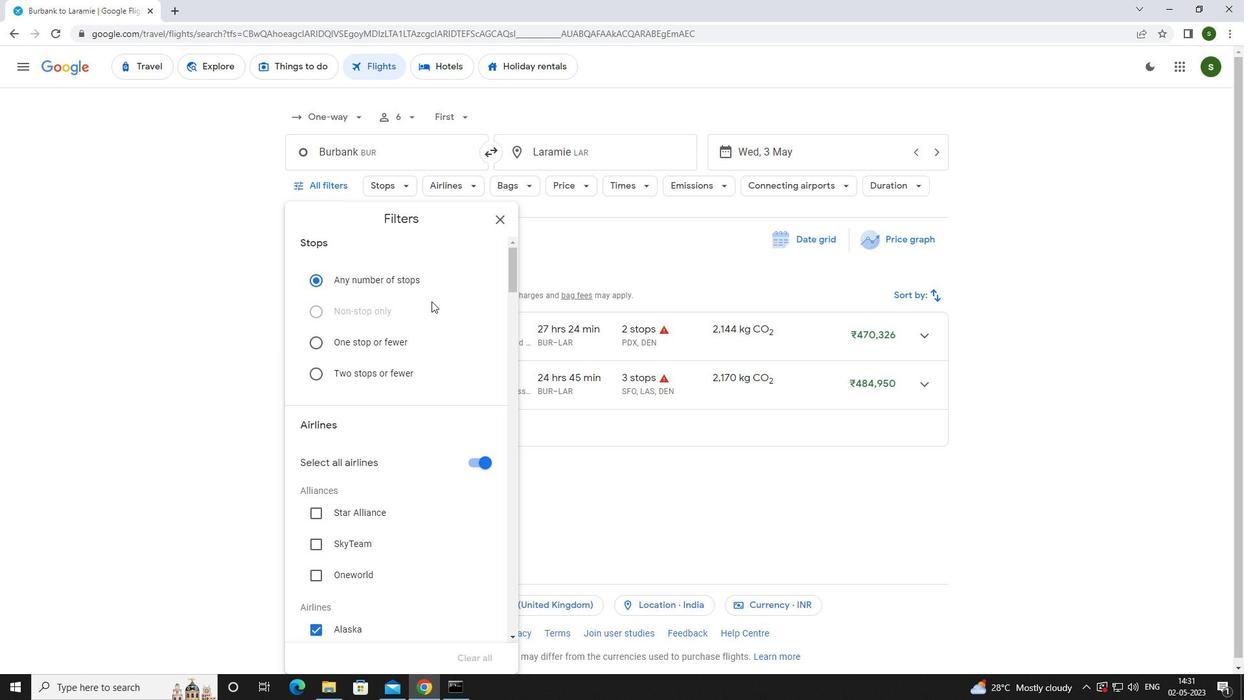 
Action: Mouse scrolled (439, 320) with delta (0, 0)
Screenshot: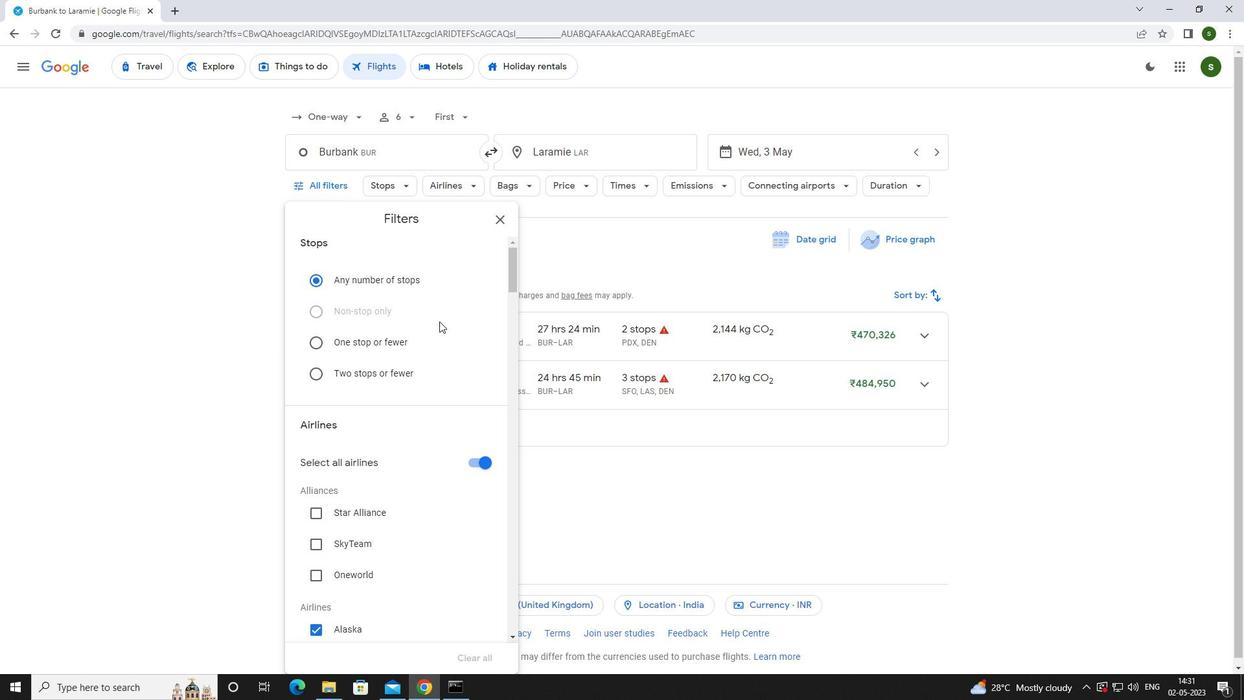 
Action: Mouse scrolled (439, 320) with delta (0, 0)
Screenshot: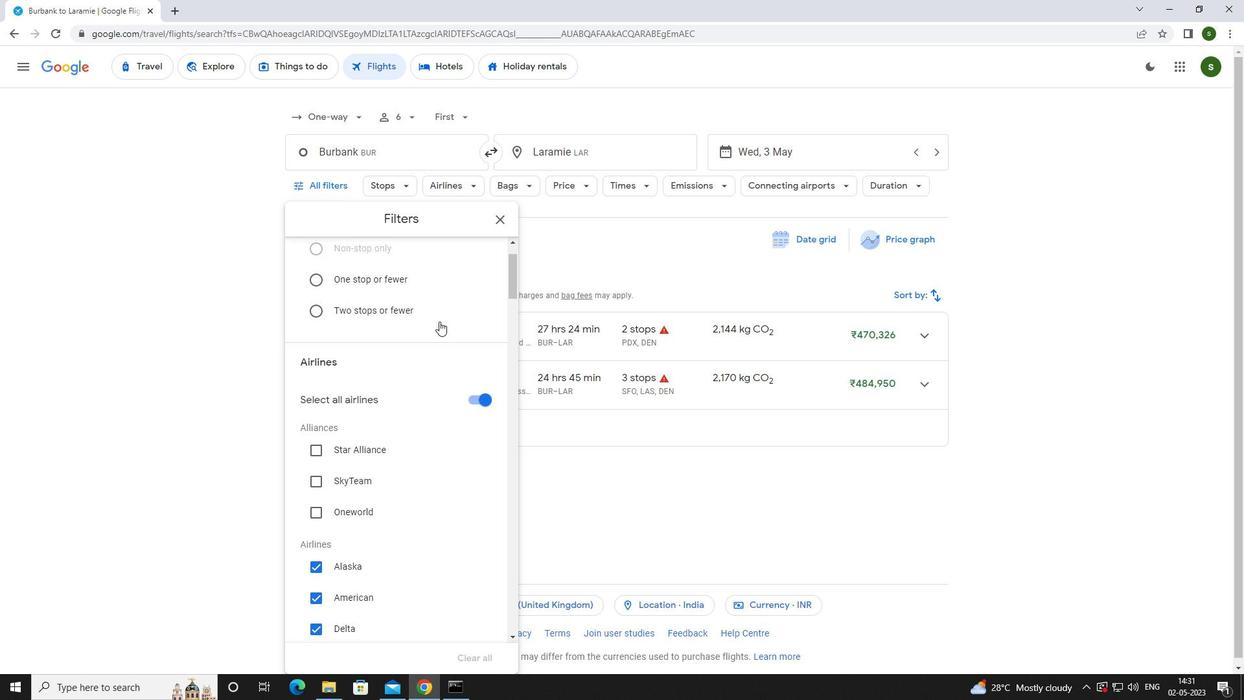 
Action: Mouse moved to (480, 326)
Screenshot: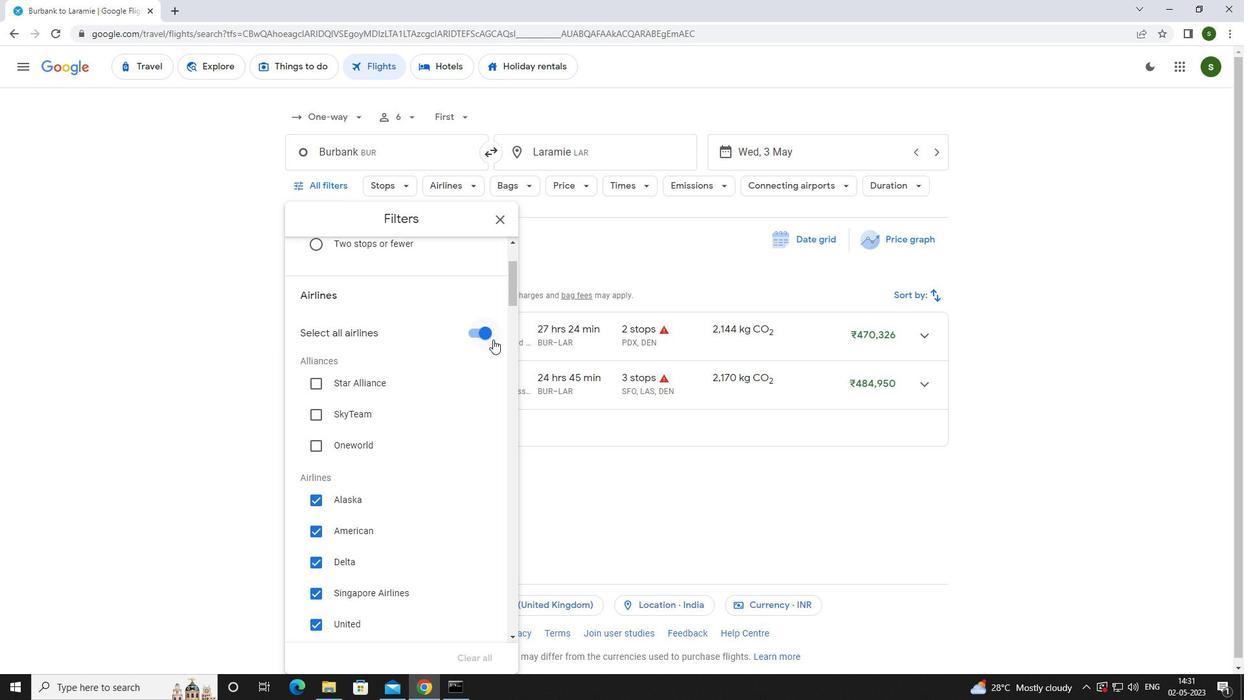 
Action: Mouse pressed left at (480, 326)
Screenshot: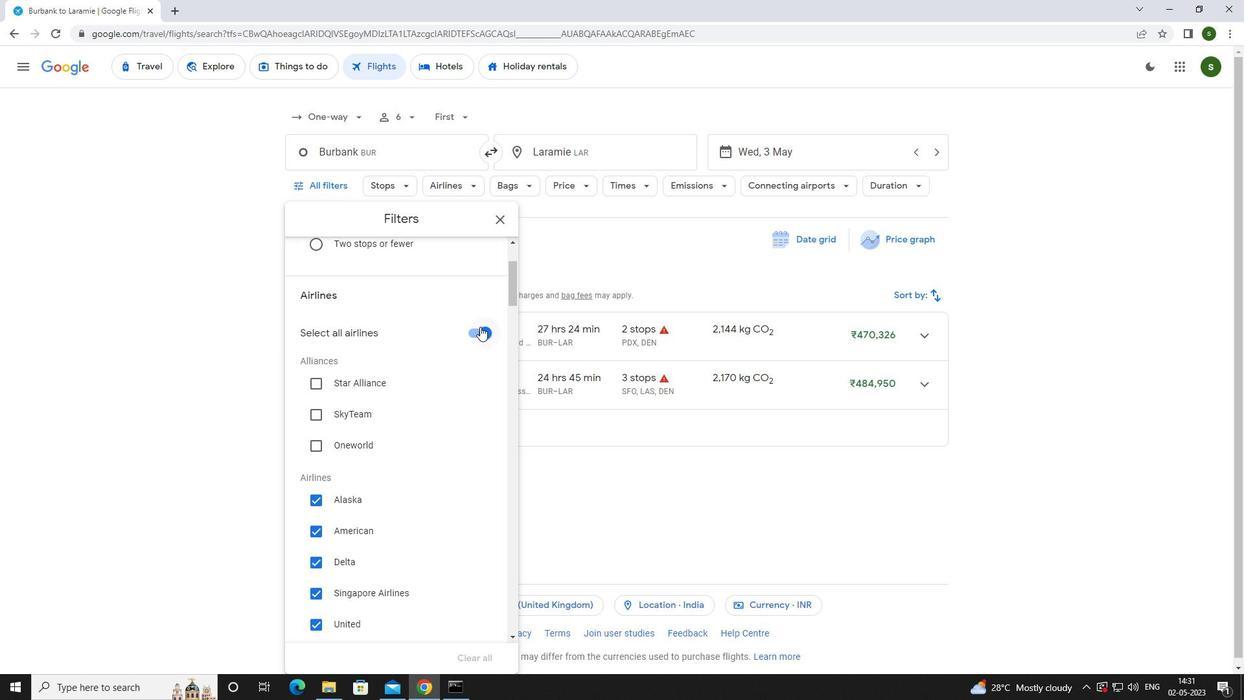 
Action: Mouse moved to (475, 326)
Screenshot: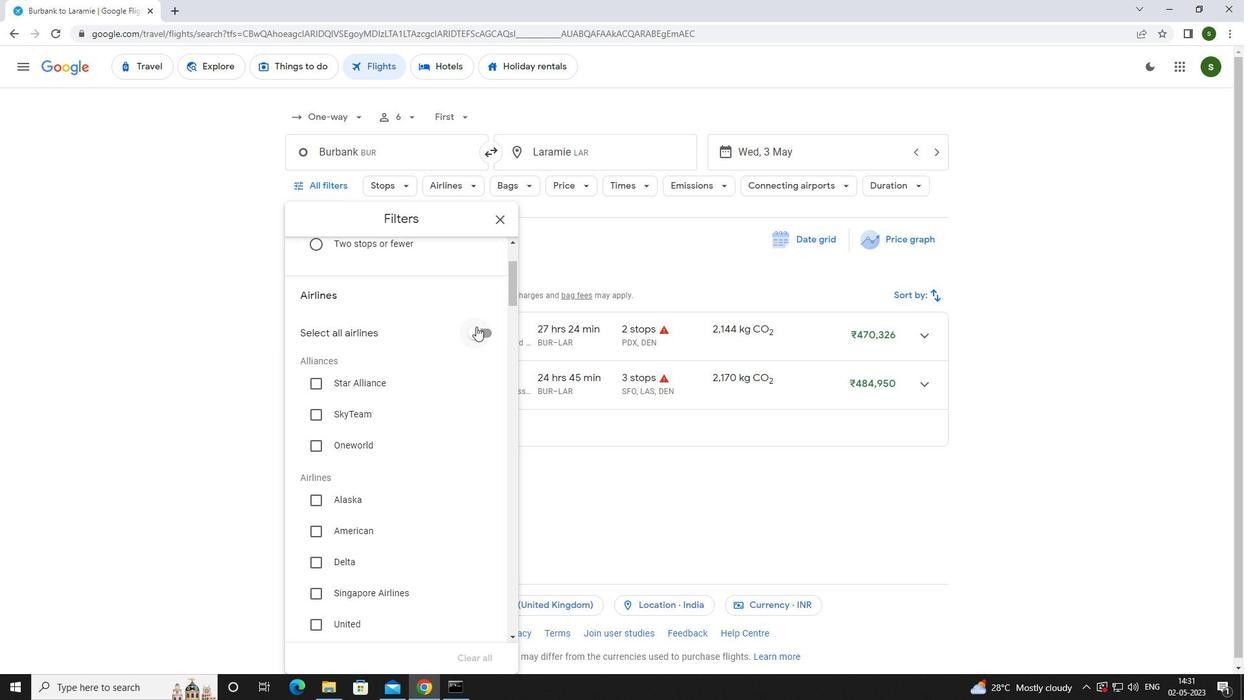 
Action: Mouse scrolled (475, 326) with delta (0, 0)
Screenshot: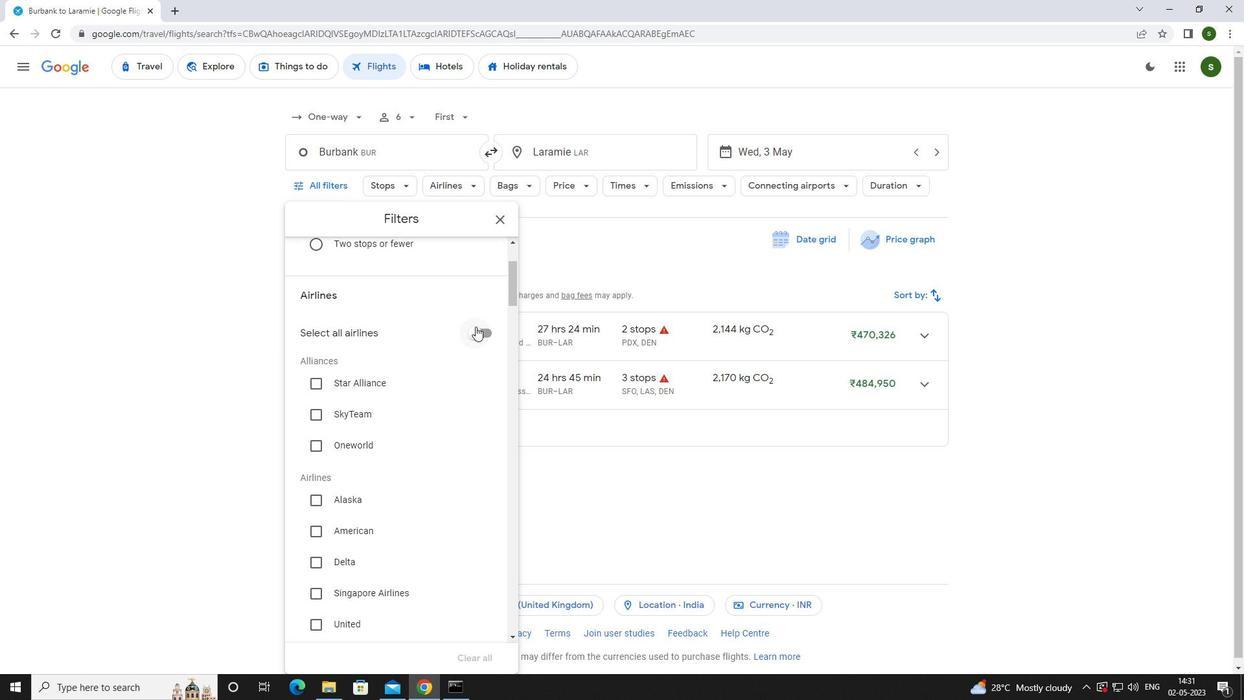 
Action: Mouse scrolled (475, 326) with delta (0, 0)
Screenshot: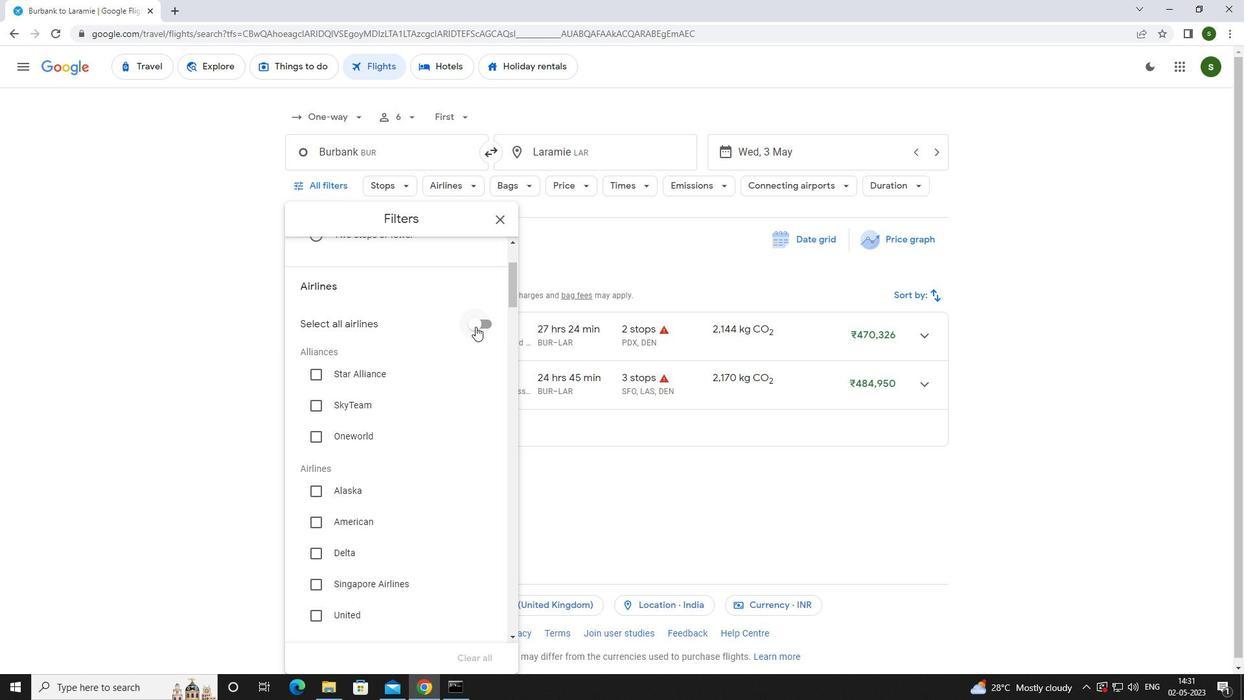 
Action: Mouse scrolled (475, 326) with delta (0, 0)
Screenshot: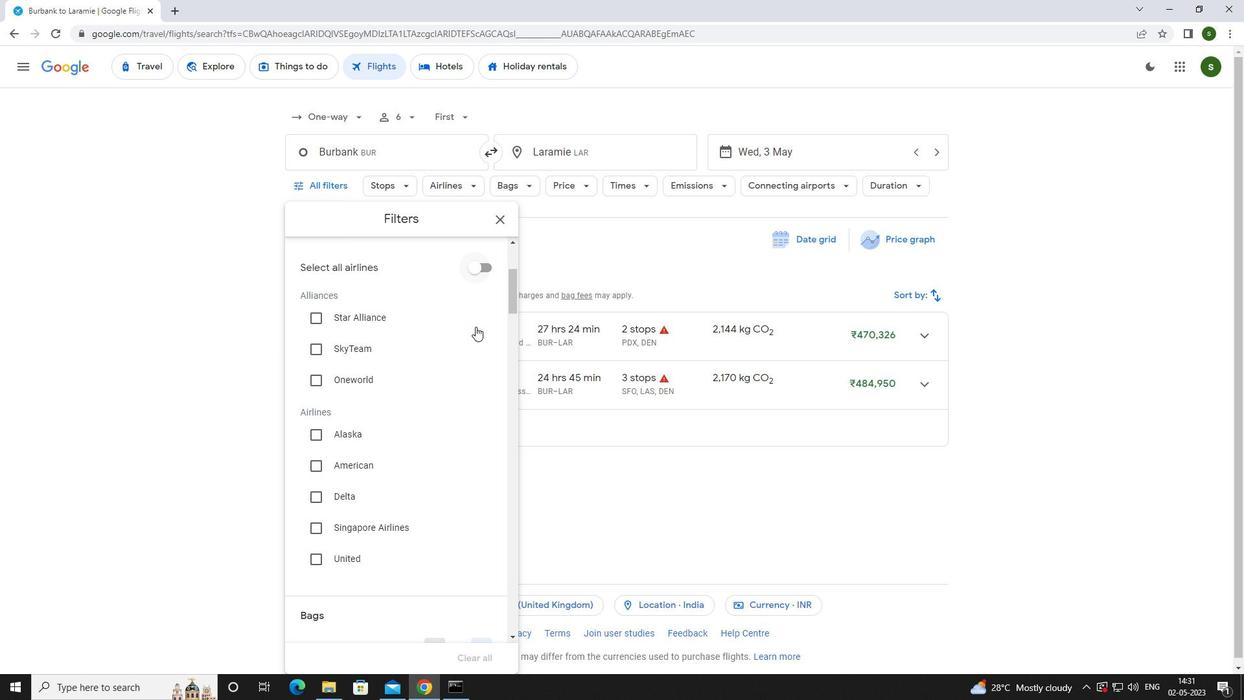 
Action: Mouse moved to (475, 326)
Screenshot: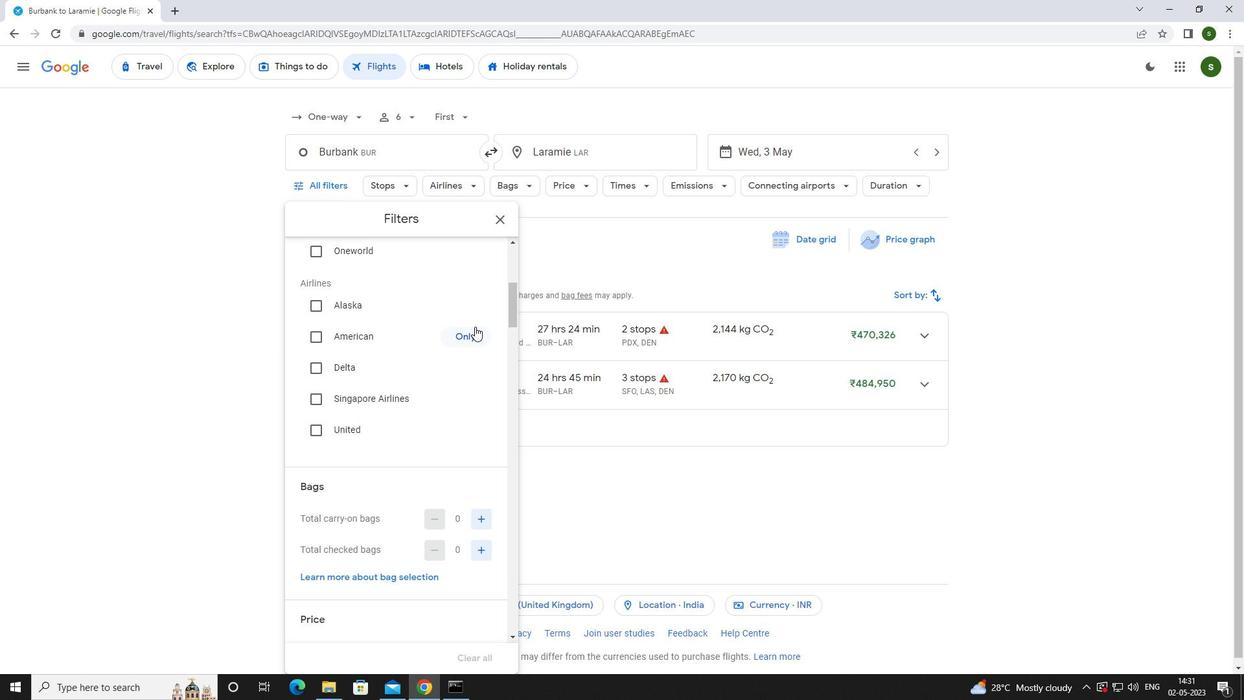
Action: Mouse scrolled (475, 326) with delta (0, 0)
Screenshot: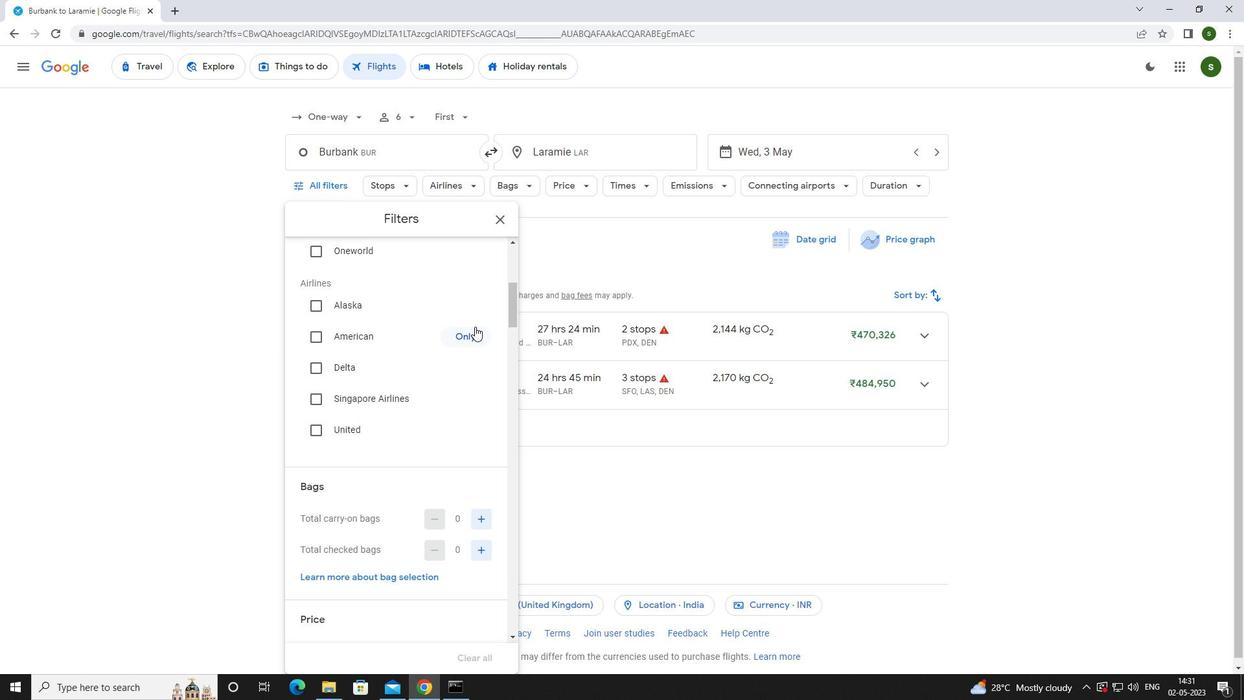 
Action: Mouse scrolled (475, 326) with delta (0, 0)
Screenshot: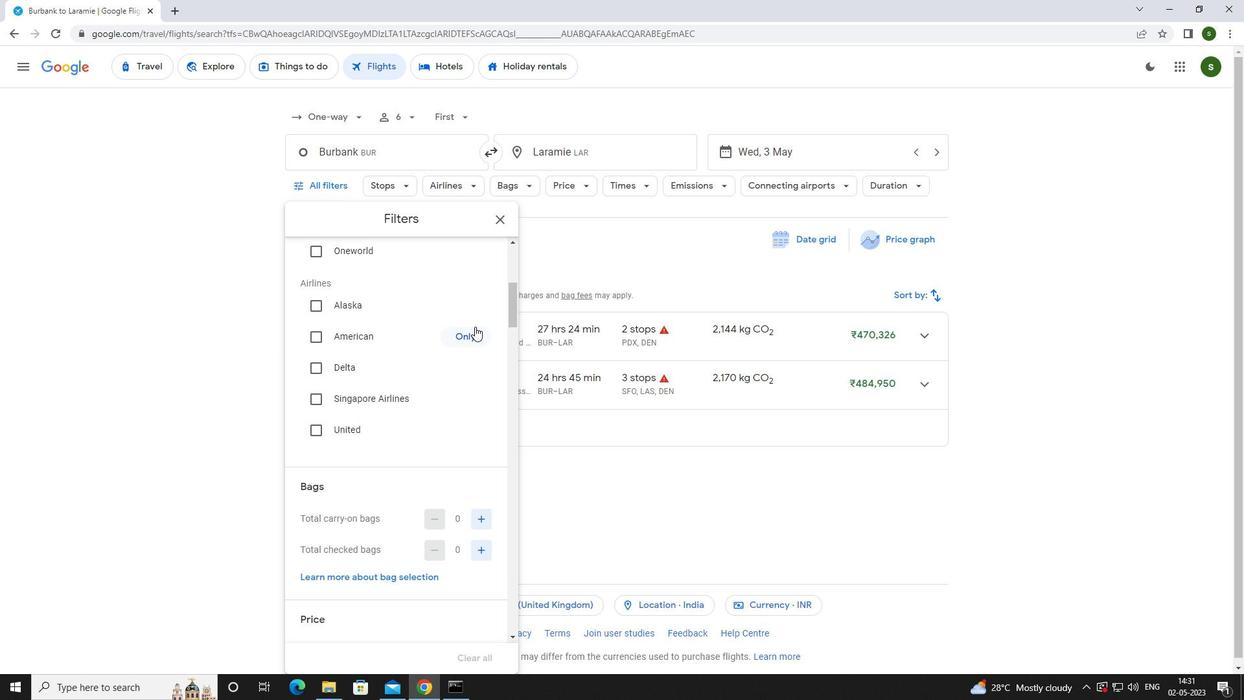 
Action: Mouse moved to (490, 416)
Screenshot: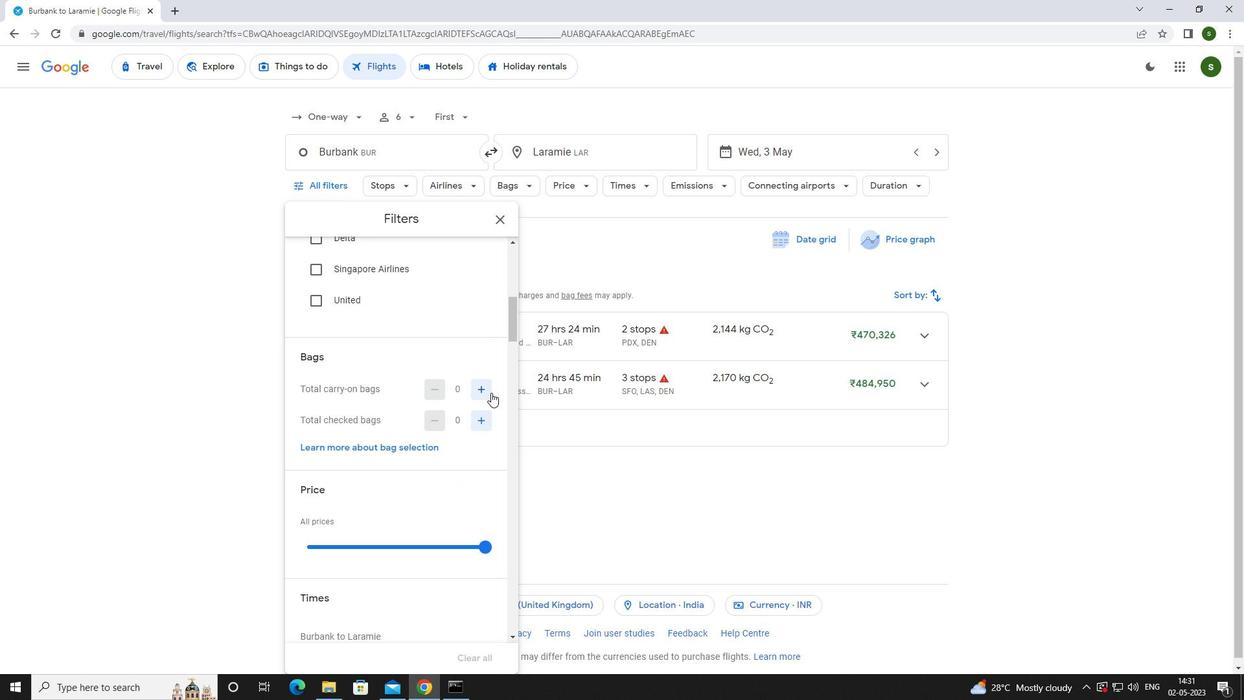 
Action: Mouse pressed left at (490, 416)
Screenshot: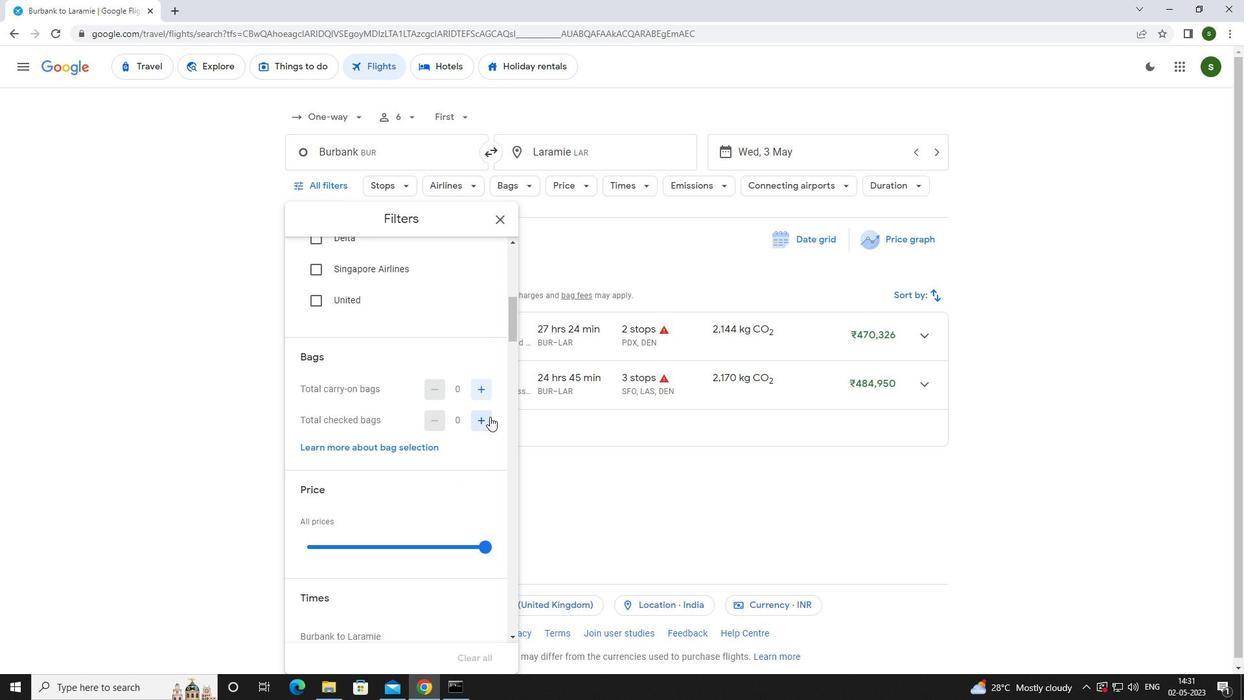 
Action: Mouse scrolled (490, 416) with delta (0, 0)
Screenshot: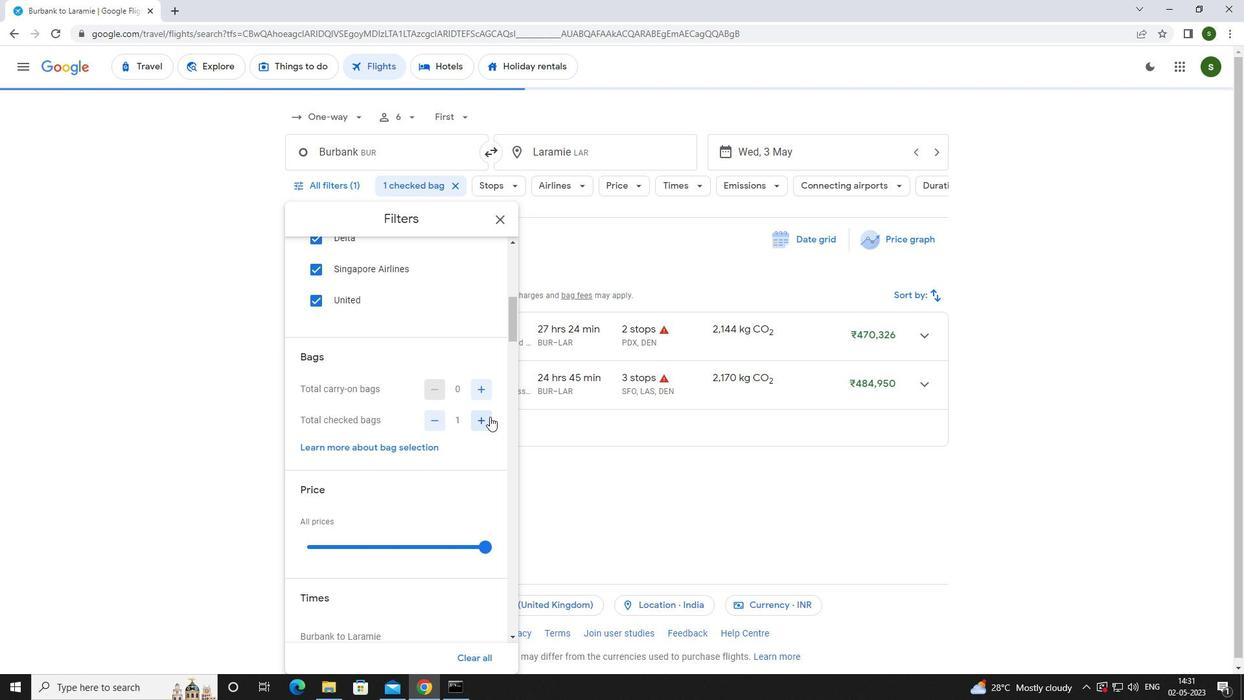 
Action: Mouse scrolled (490, 416) with delta (0, 0)
Screenshot: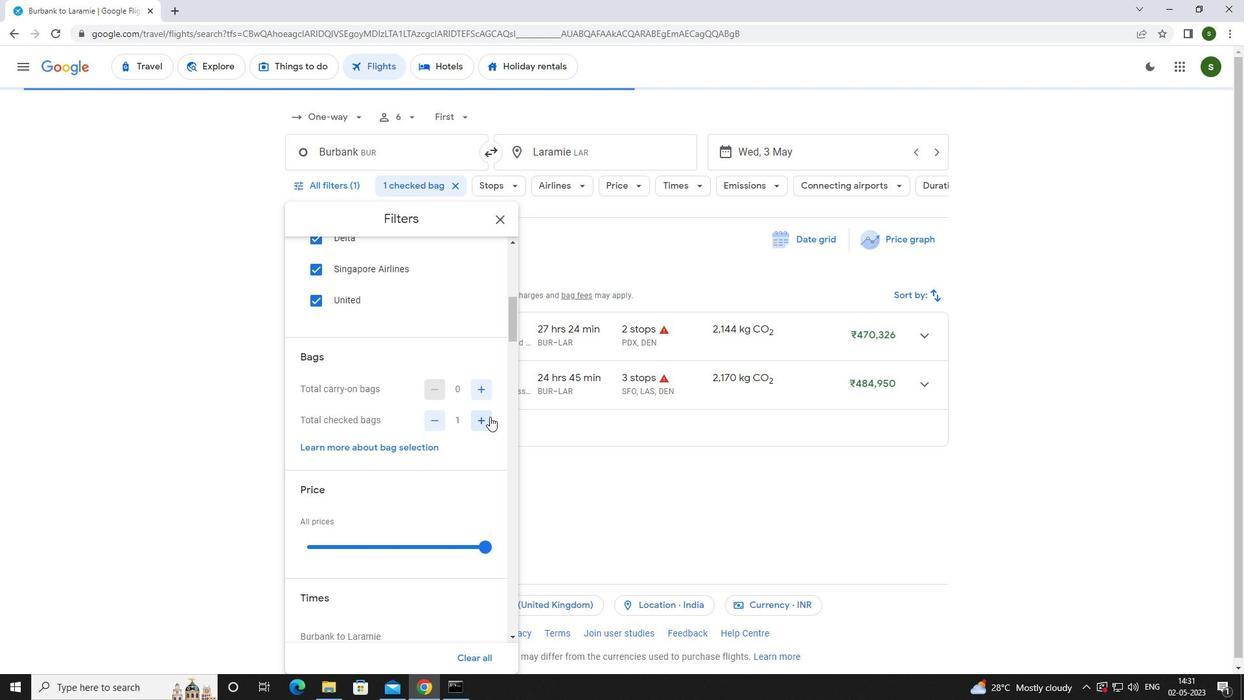
Action: Mouse moved to (489, 418)
Screenshot: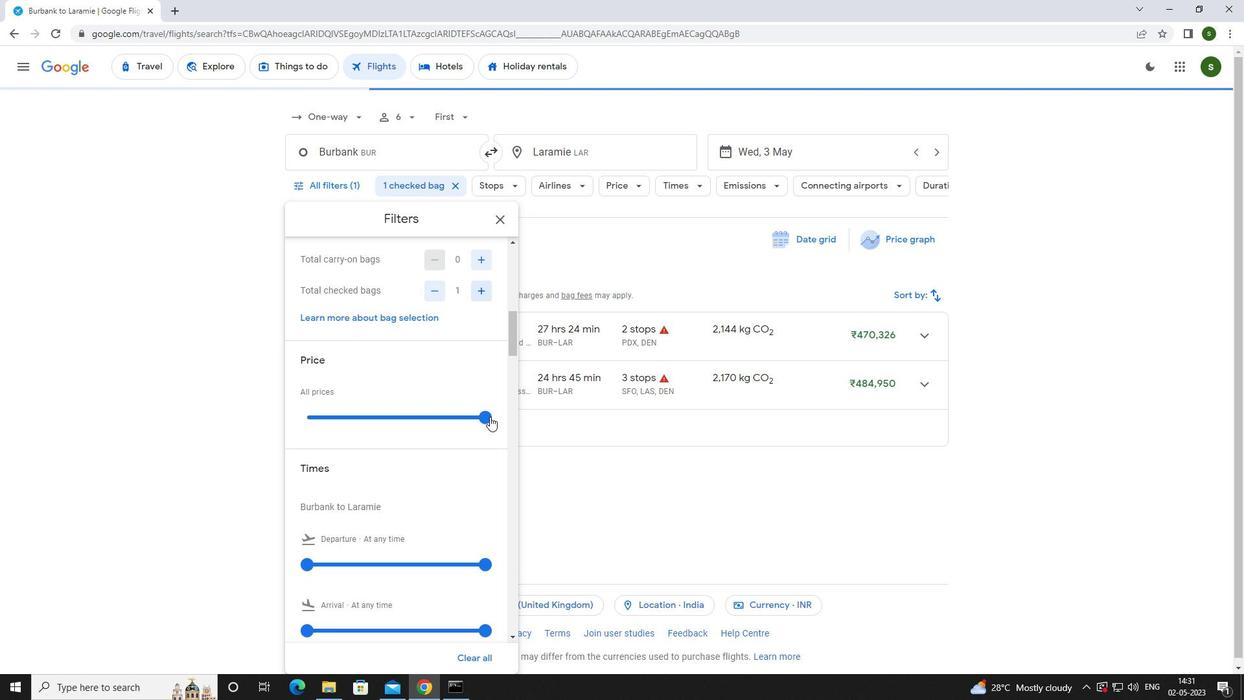 
Action: Mouse pressed left at (489, 418)
Screenshot: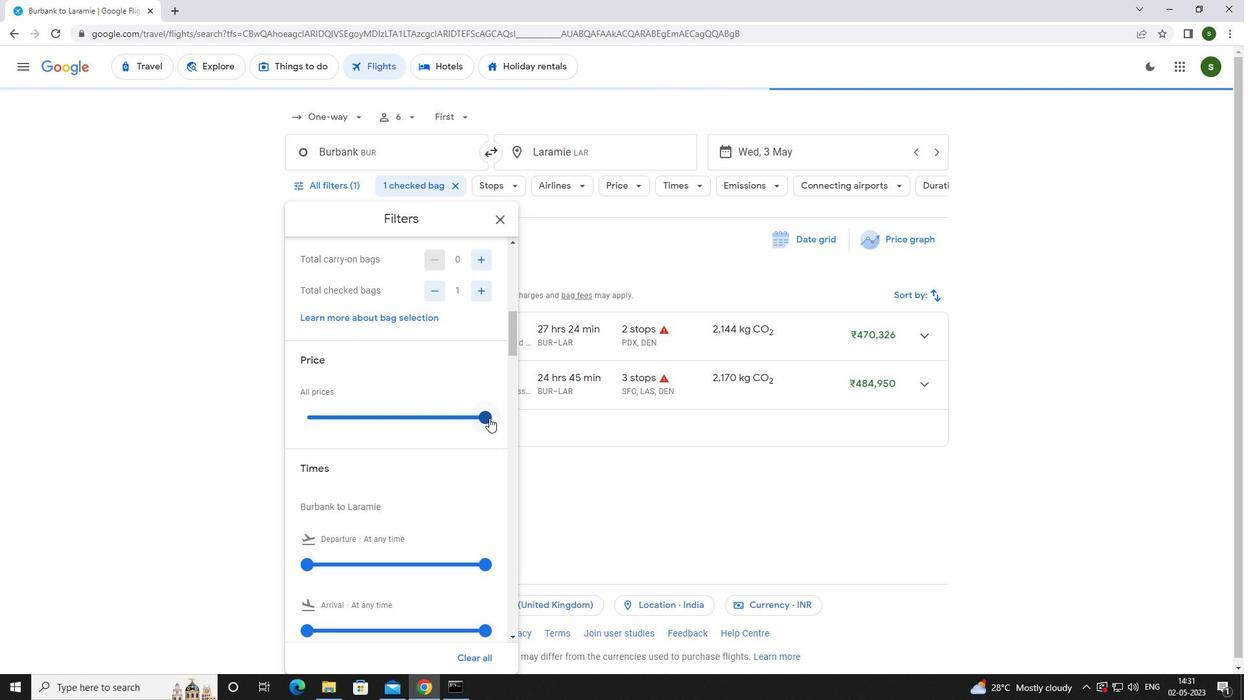 
Action: Mouse moved to (485, 418)
Screenshot: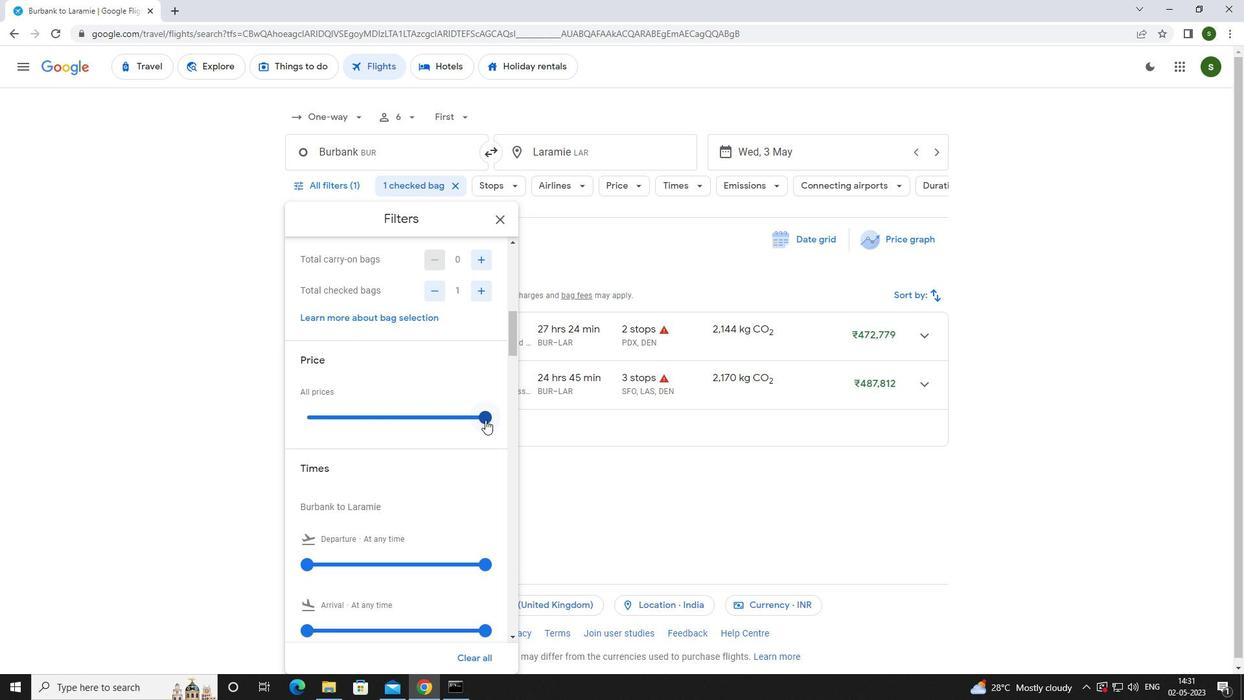 
Action: Mouse pressed left at (485, 418)
Screenshot: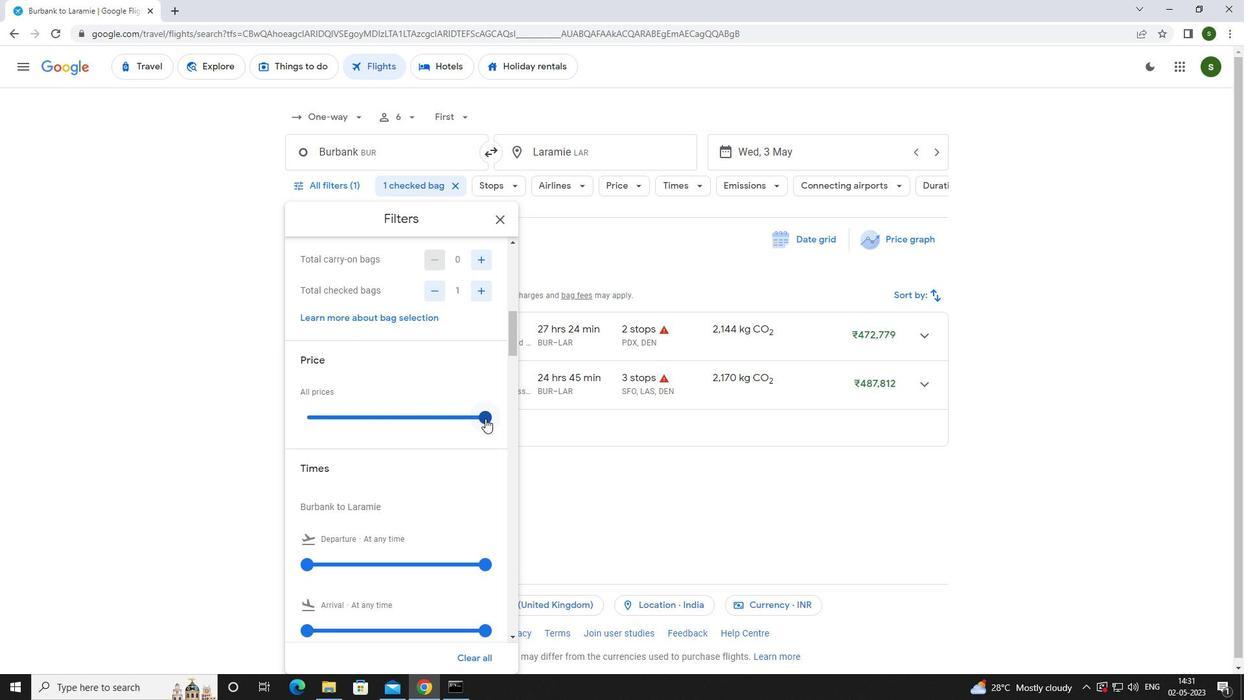 
Action: Mouse moved to (375, 458)
Screenshot: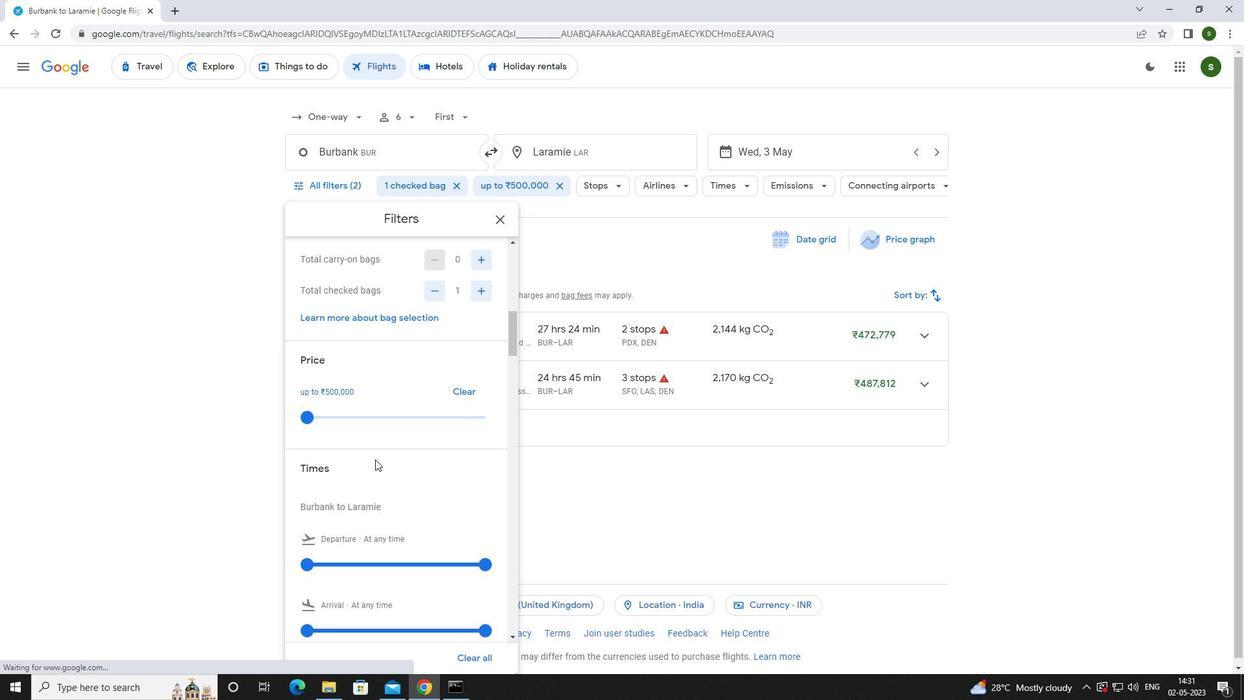 
Action: Mouse scrolled (375, 458) with delta (0, 0)
Screenshot: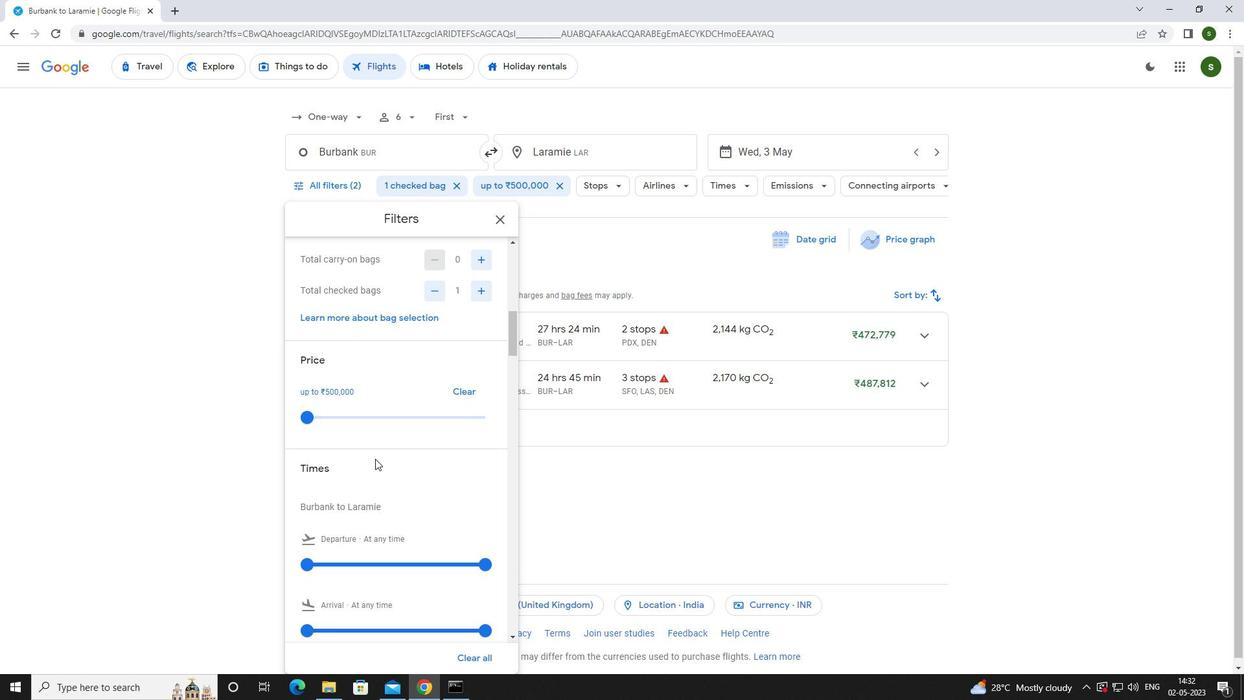 
Action: Mouse scrolled (375, 458) with delta (0, 0)
Screenshot: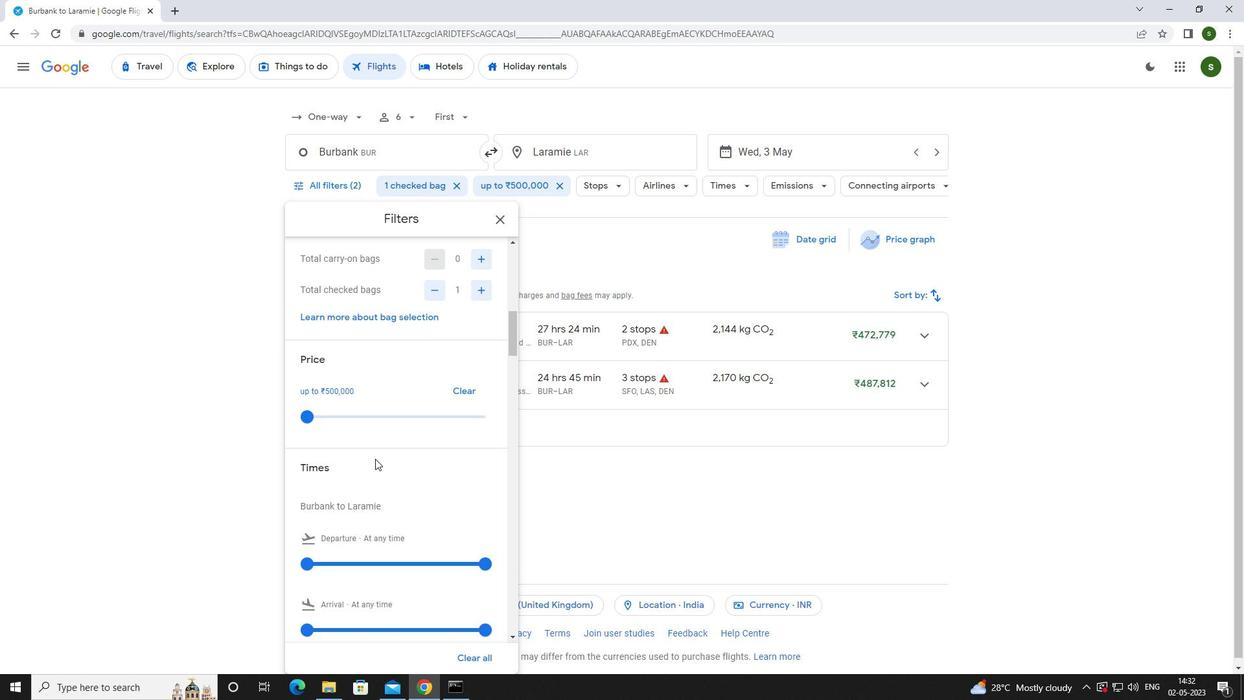 
Action: Mouse moved to (307, 432)
Screenshot: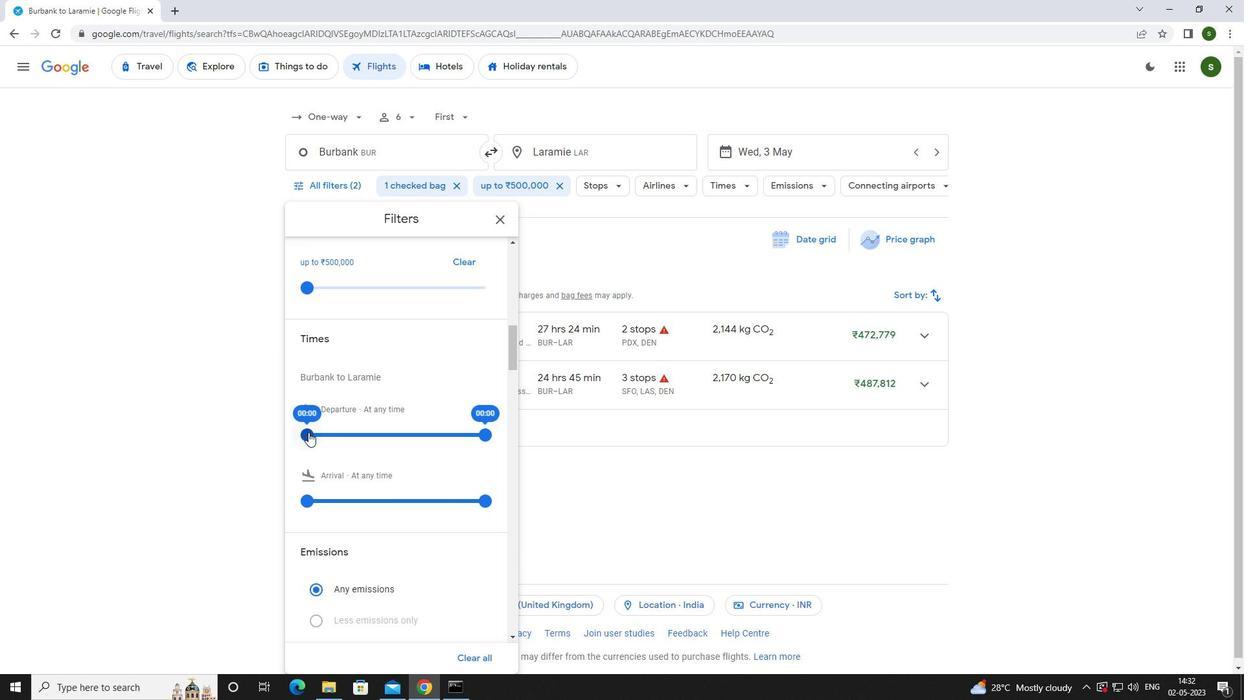 
Action: Mouse pressed left at (307, 432)
Screenshot: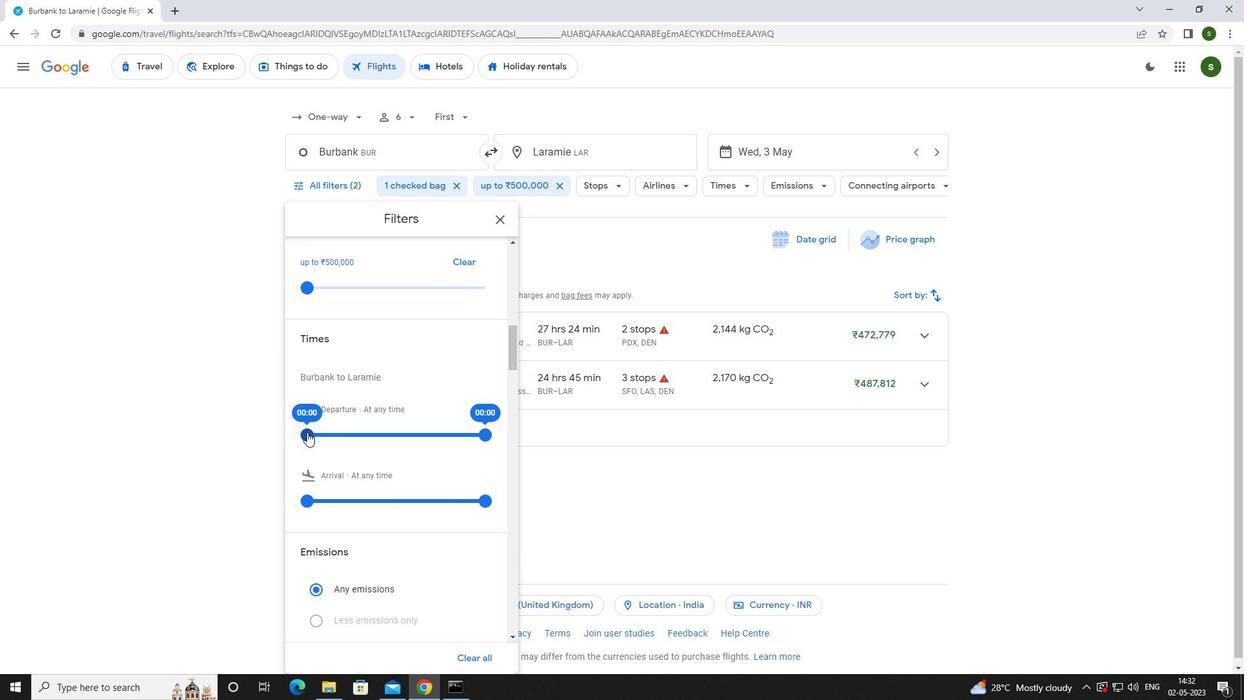 
Action: Mouse moved to (562, 488)
Screenshot: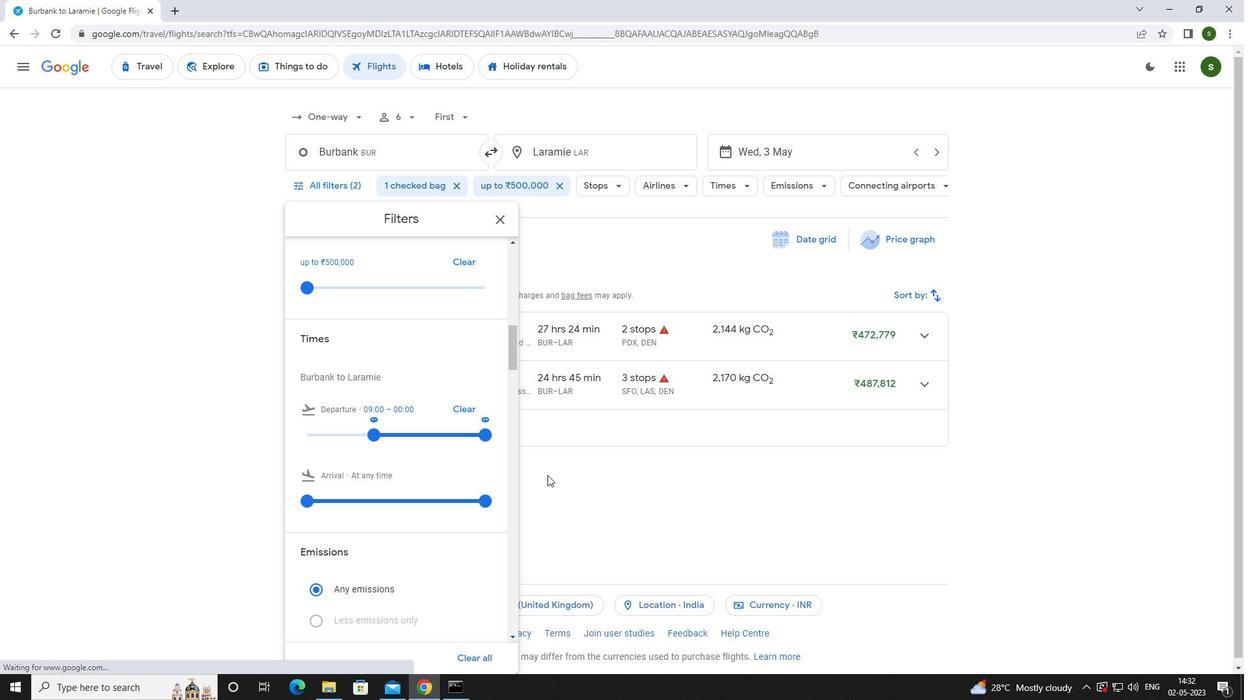 
Action: Mouse pressed left at (562, 488)
Screenshot: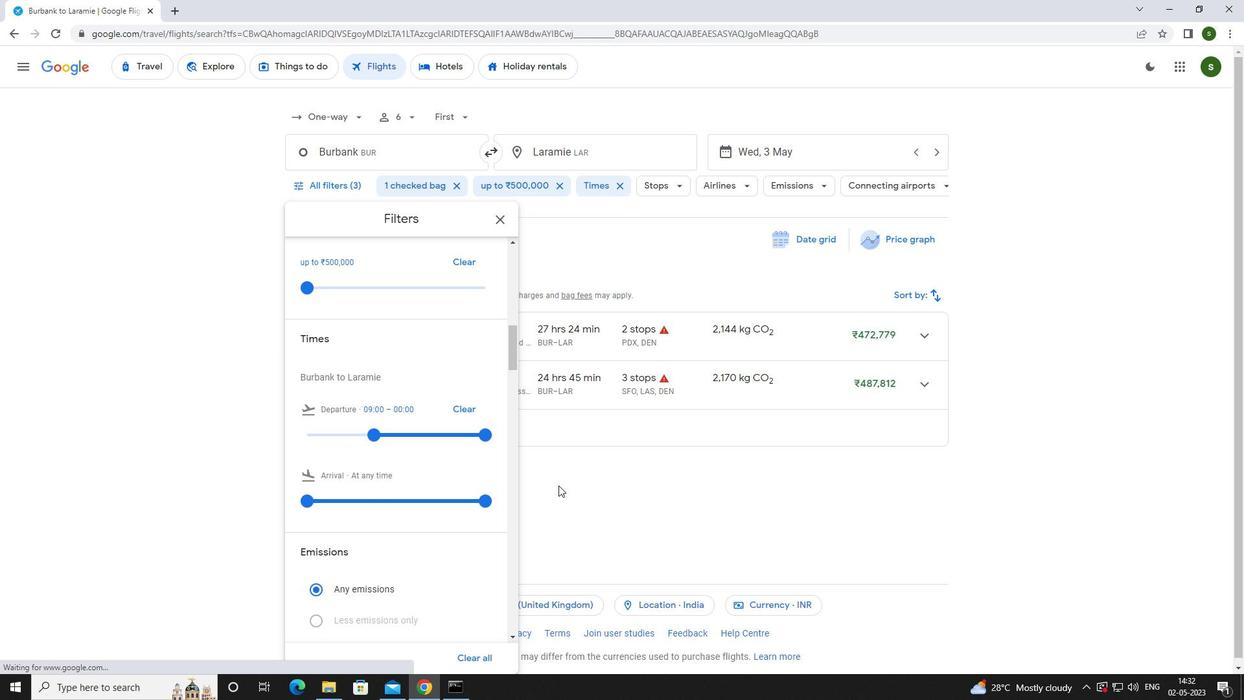 
Action: Mouse moved to (563, 487)
Screenshot: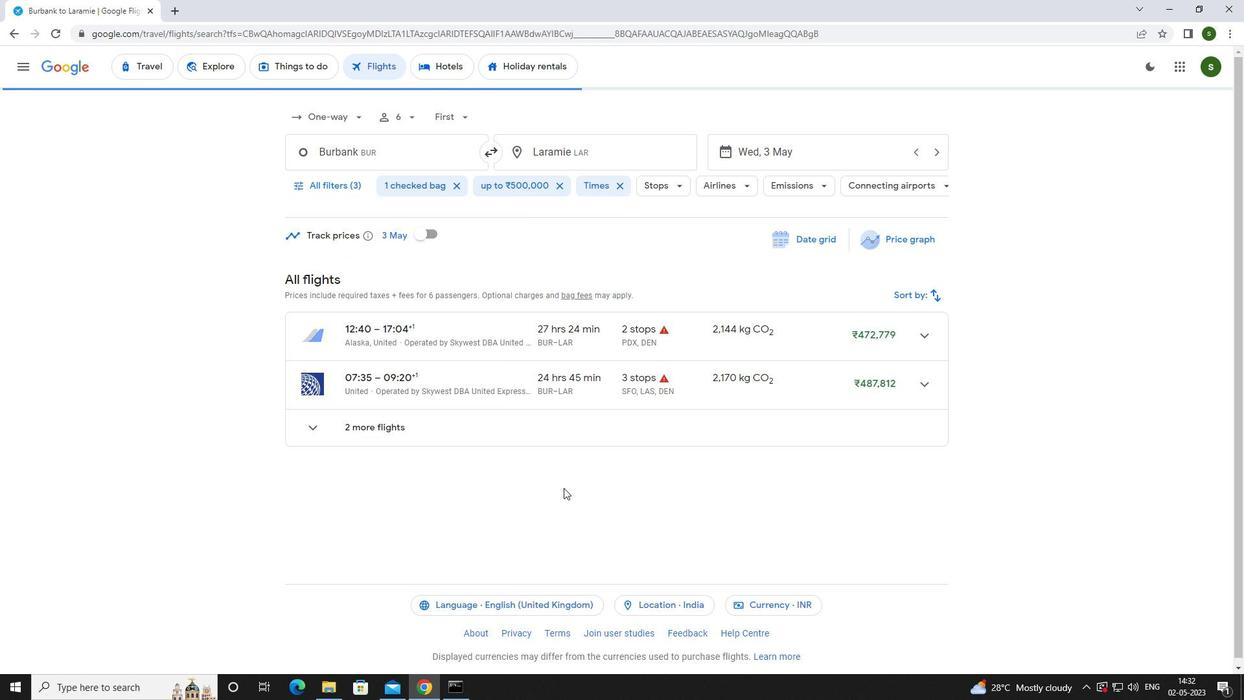
